 Task: Find connections with filter location Arlon with filter topic #Feminismwith filter profile language German with filter current company Wockhardt Ltd. with filter school Keshav Mahavidyalaya with filter industry Sports and Recreation Instruction with filter service category WordPress Design with filter keywords title Business Manager
Action: Mouse moved to (504, 144)
Screenshot: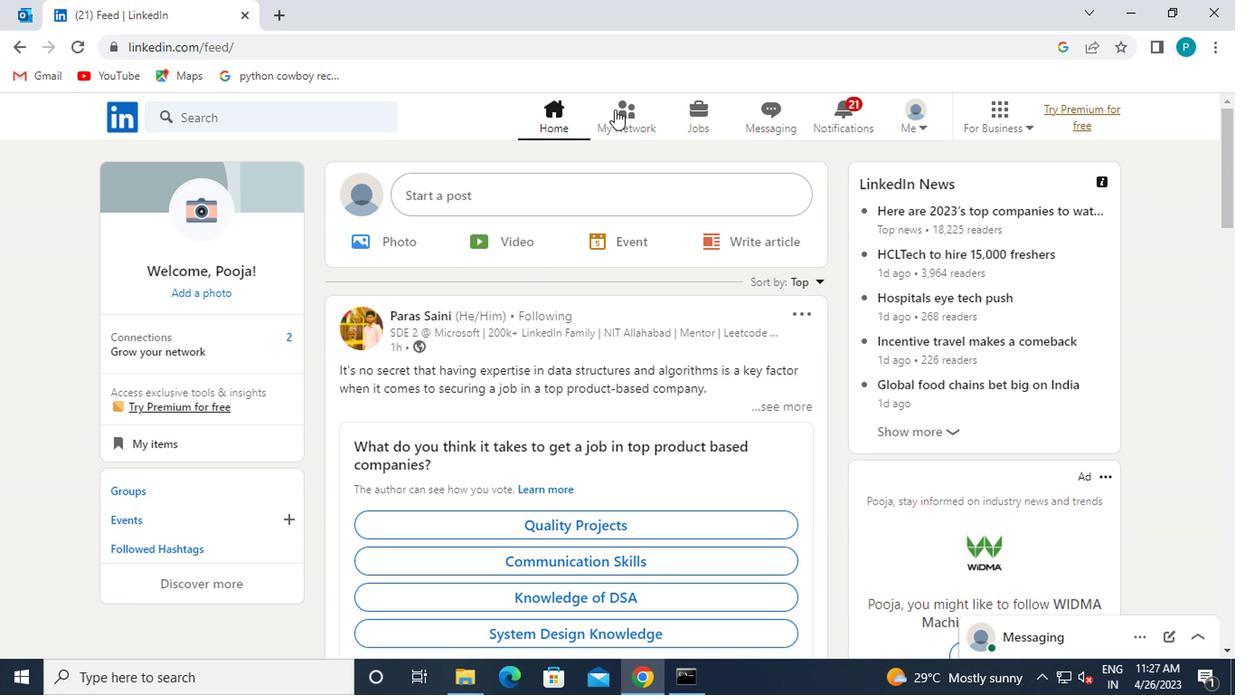 
Action: Mouse pressed left at (504, 144)
Screenshot: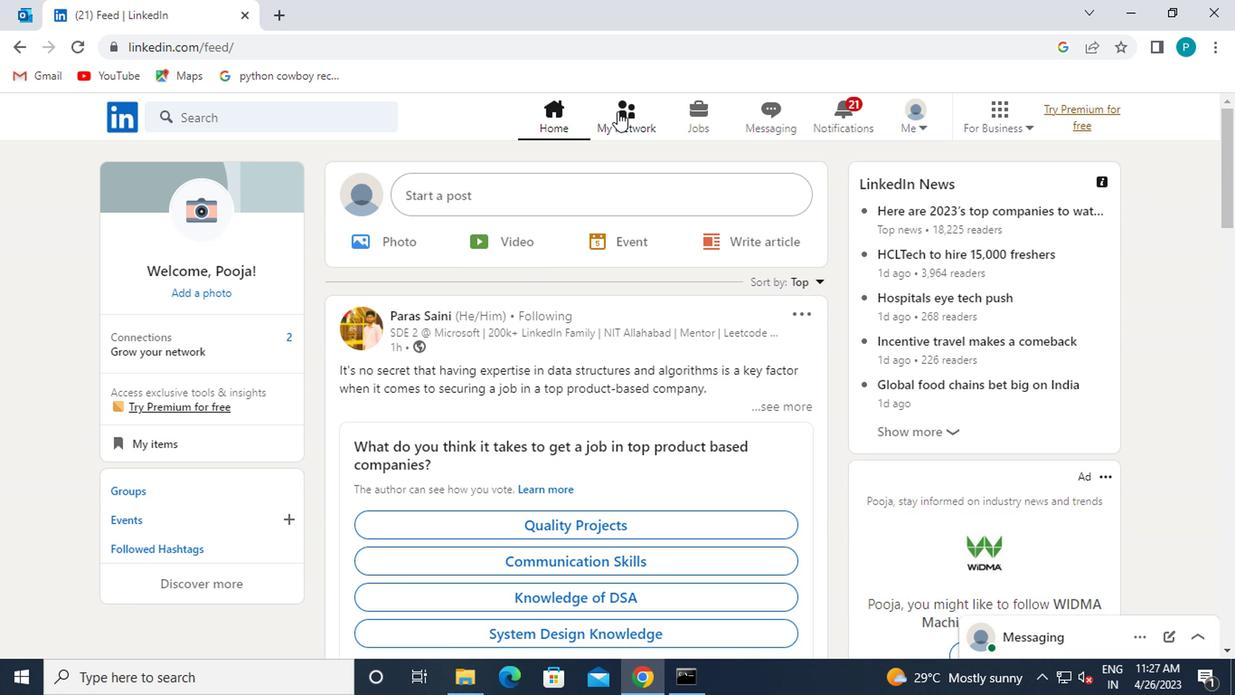 
Action: Mouse moved to (267, 209)
Screenshot: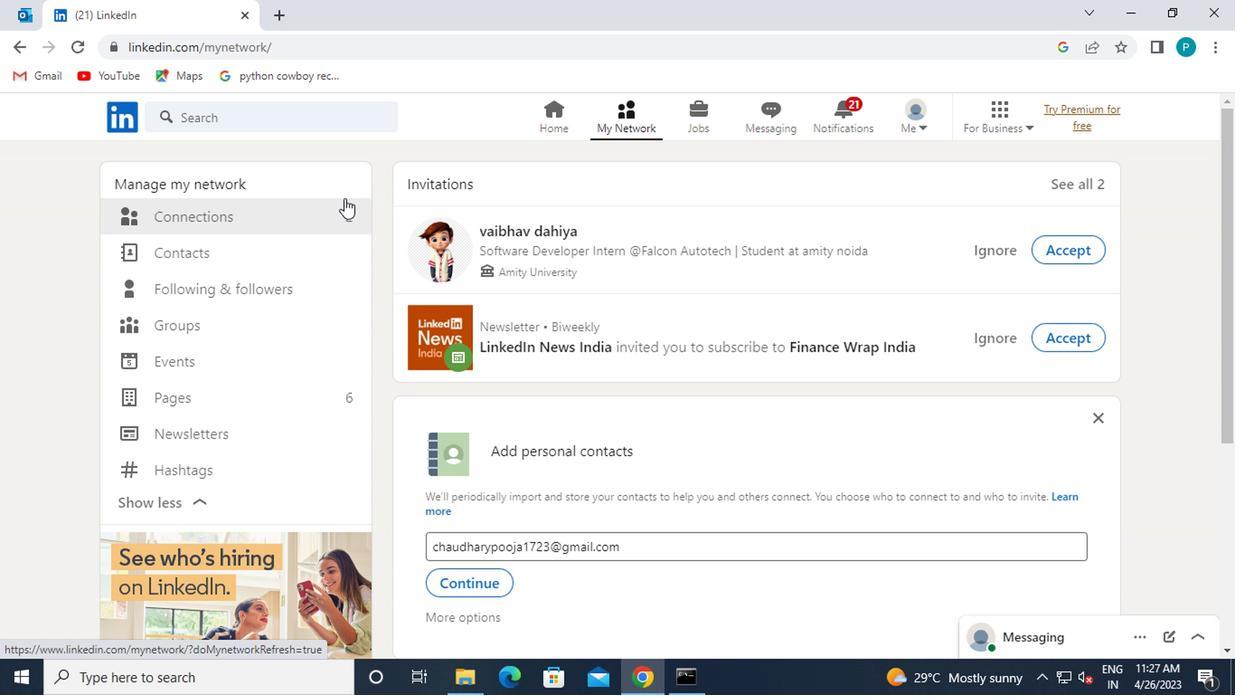 
Action: Mouse pressed left at (267, 209)
Screenshot: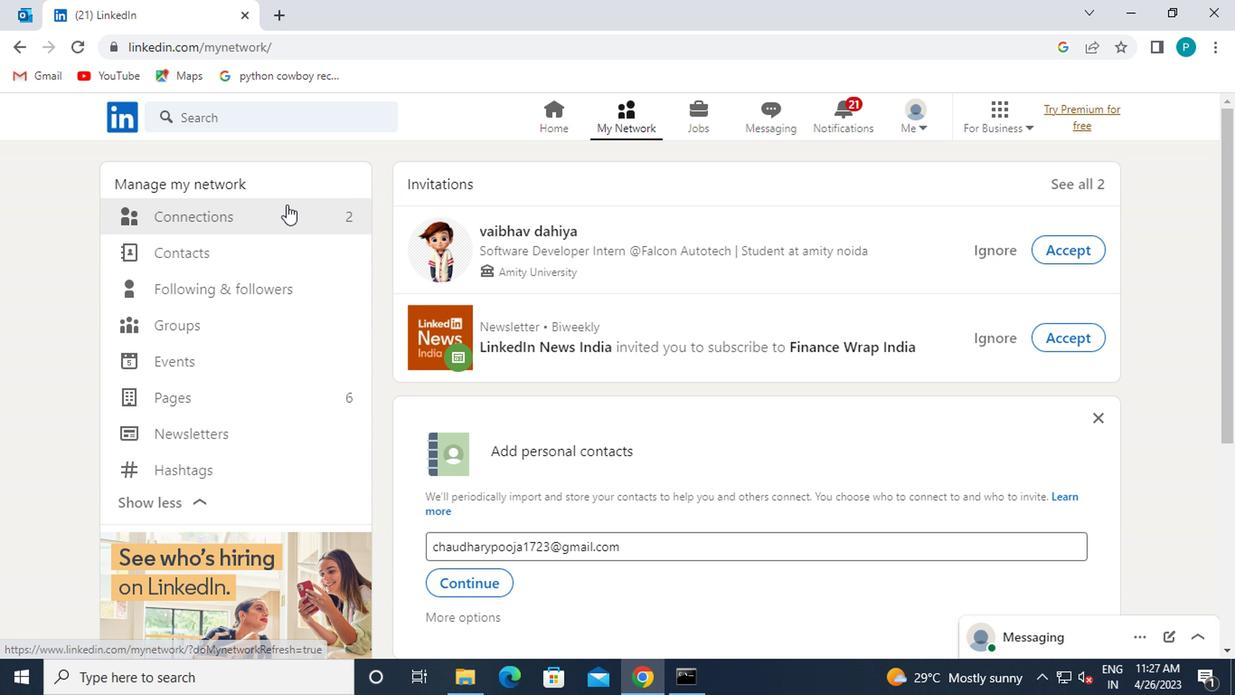 
Action: Mouse moved to (270, 211)
Screenshot: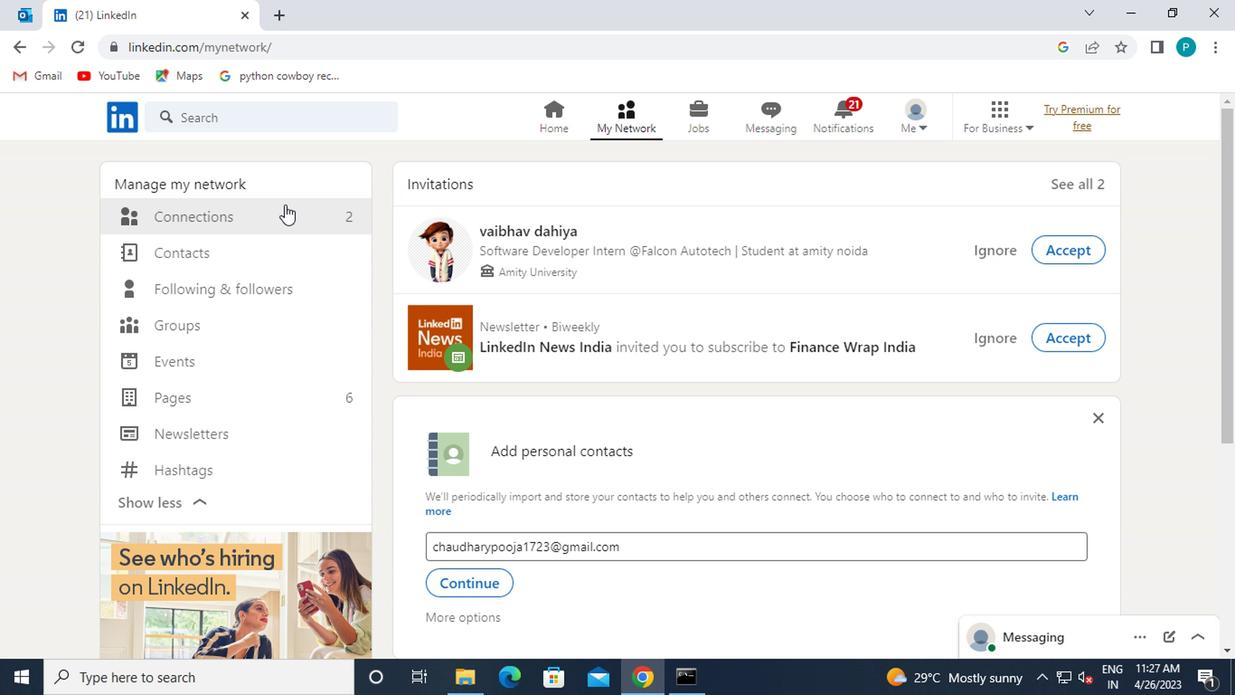 
Action: Mouse pressed left at (270, 211)
Screenshot: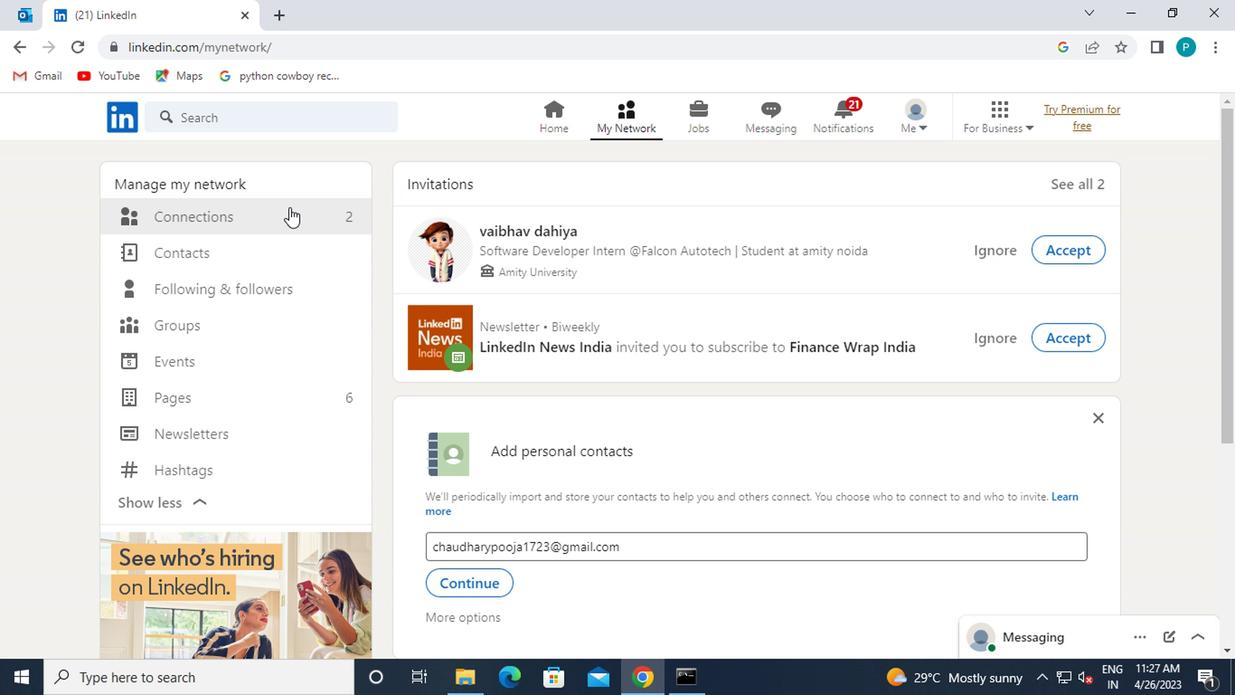 
Action: Mouse moved to (276, 218)
Screenshot: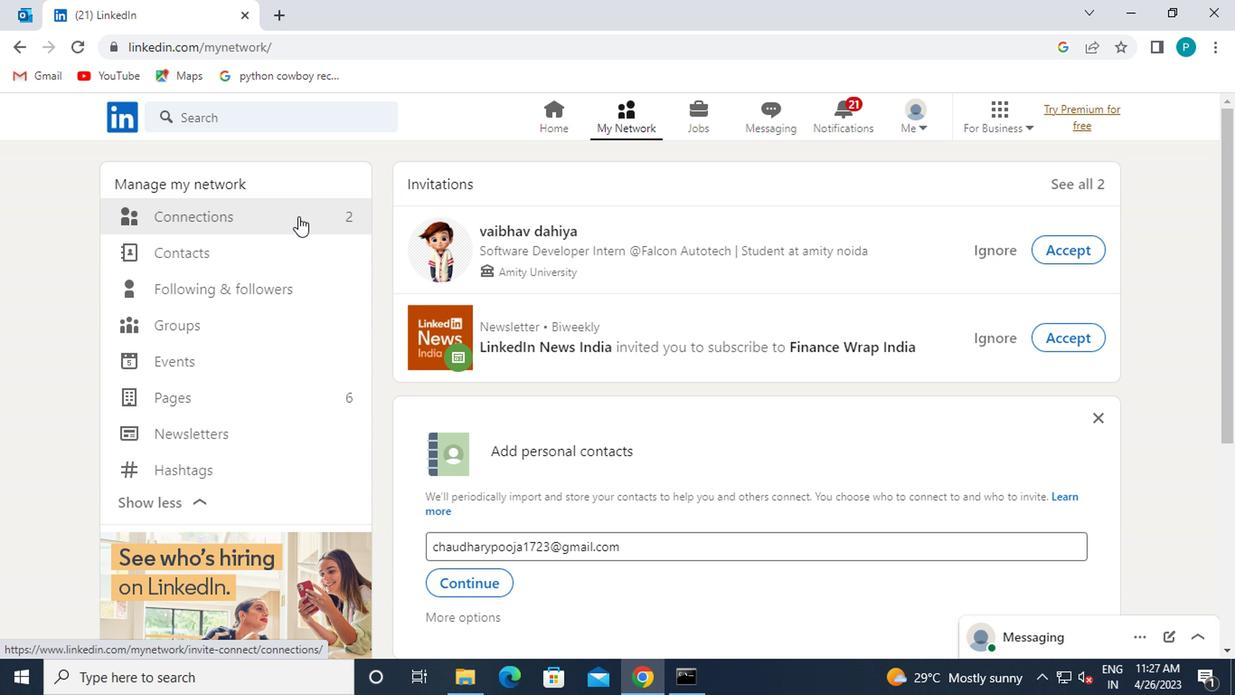 
Action: Mouse pressed left at (276, 218)
Screenshot: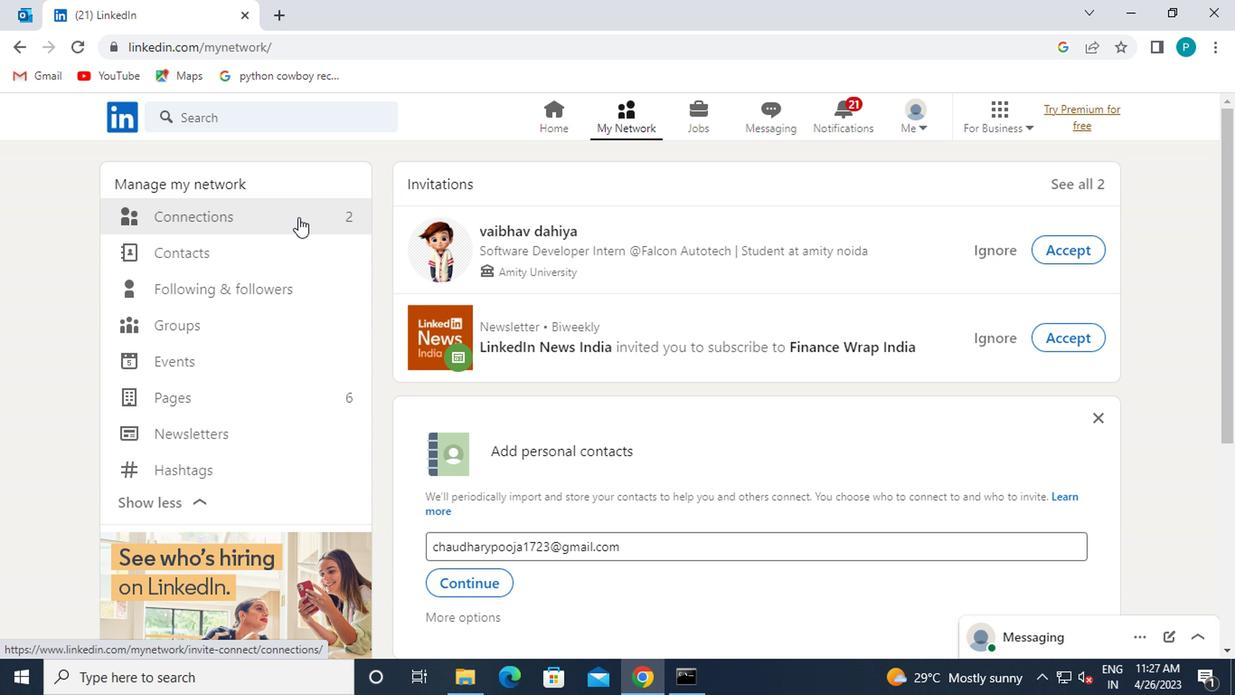 
Action: Mouse pressed left at (276, 218)
Screenshot: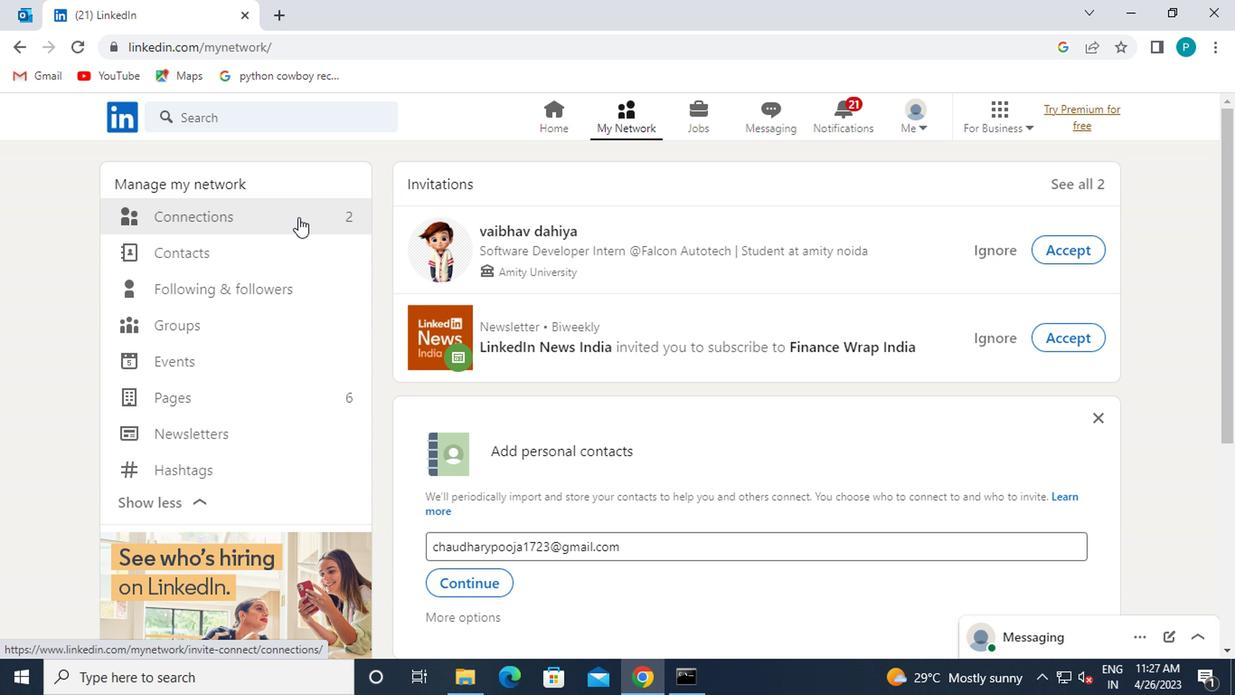 
Action: Mouse moved to (586, 211)
Screenshot: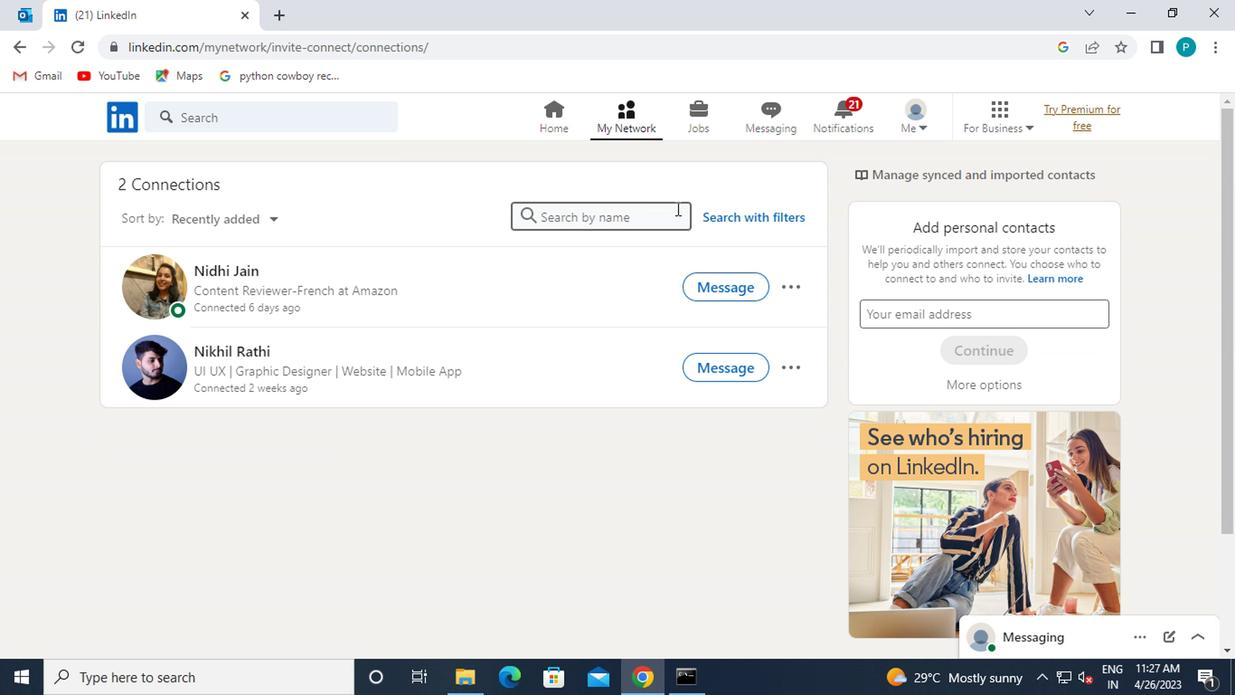 
Action: Mouse pressed left at (586, 211)
Screenshot: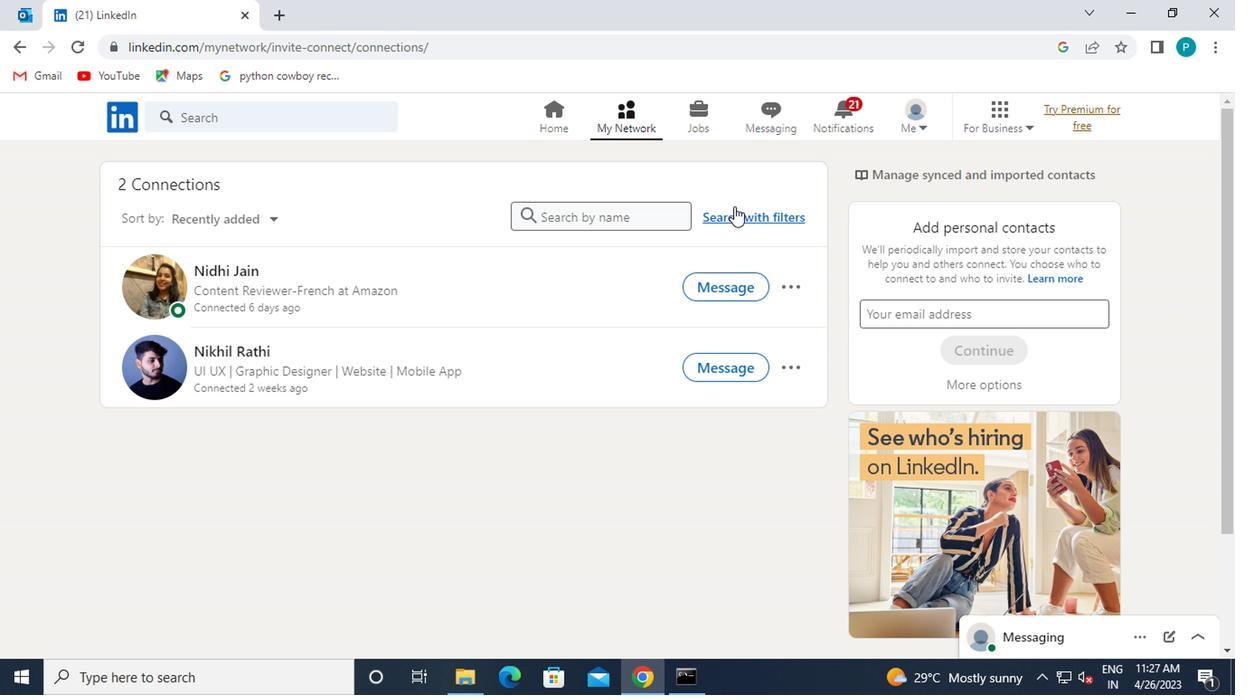 
Action: Mouse moved to (498, 182)
Screenshot: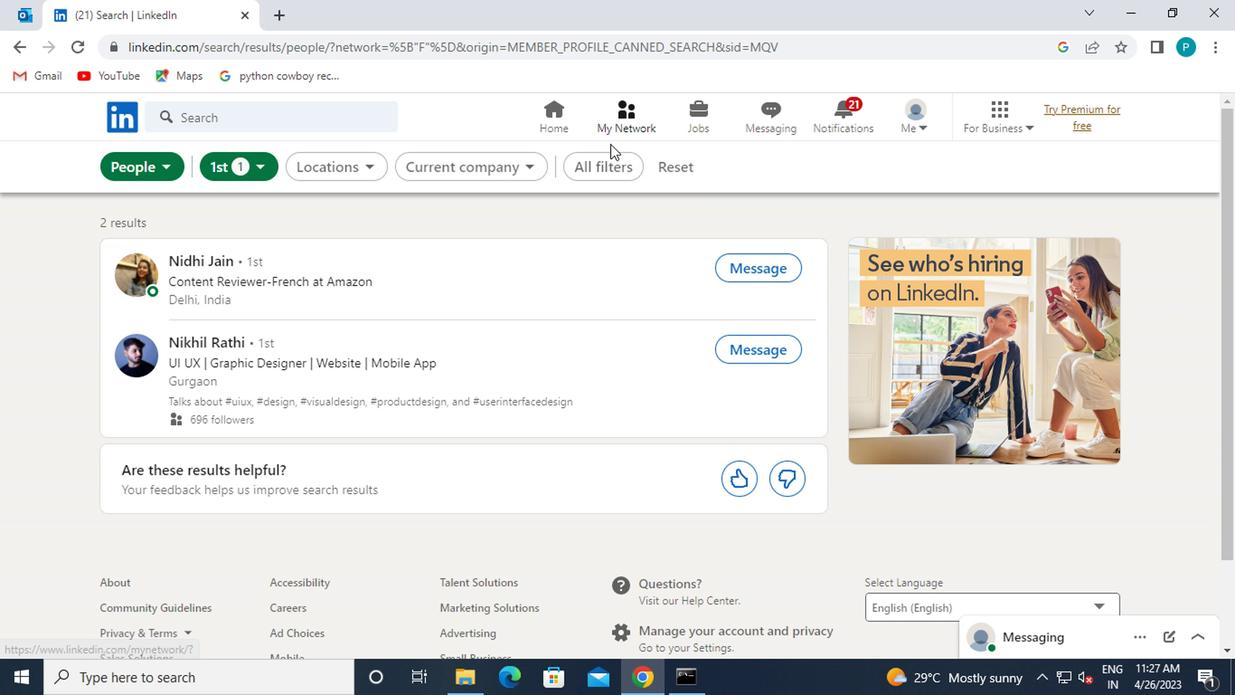 
Action: Mouse pressed left at (498, 182)
Screenshot: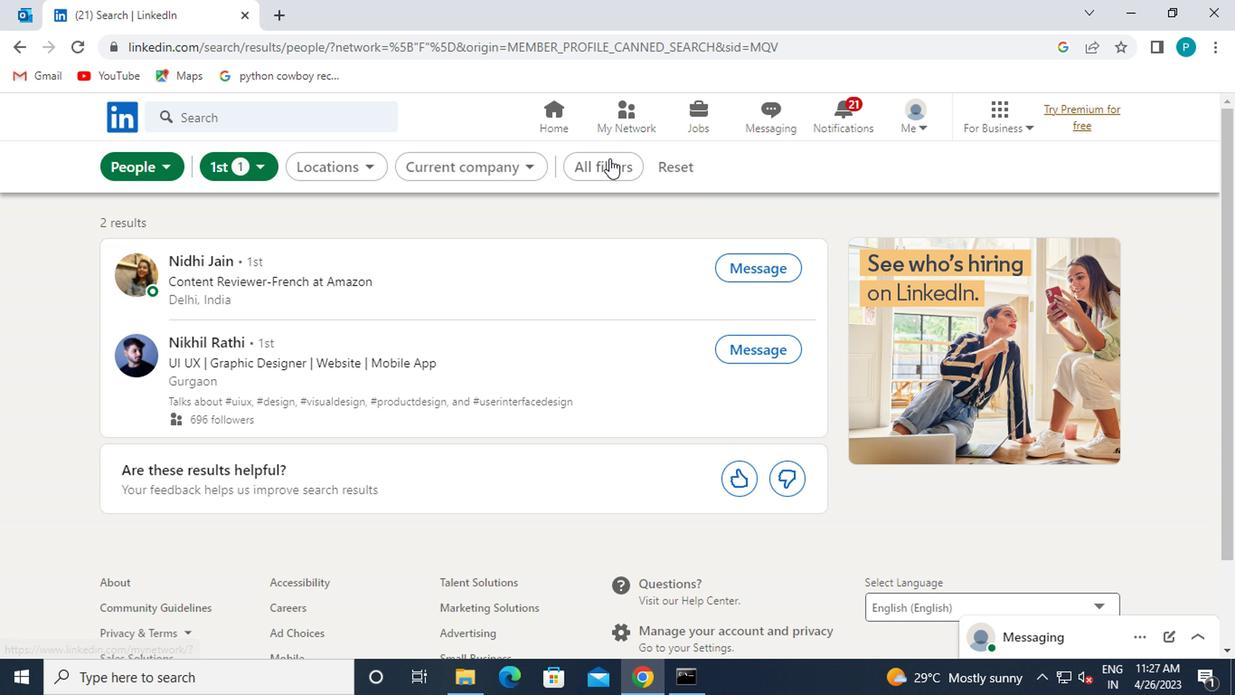 
Action: Mouse moved to (684, 301)
Screenshot: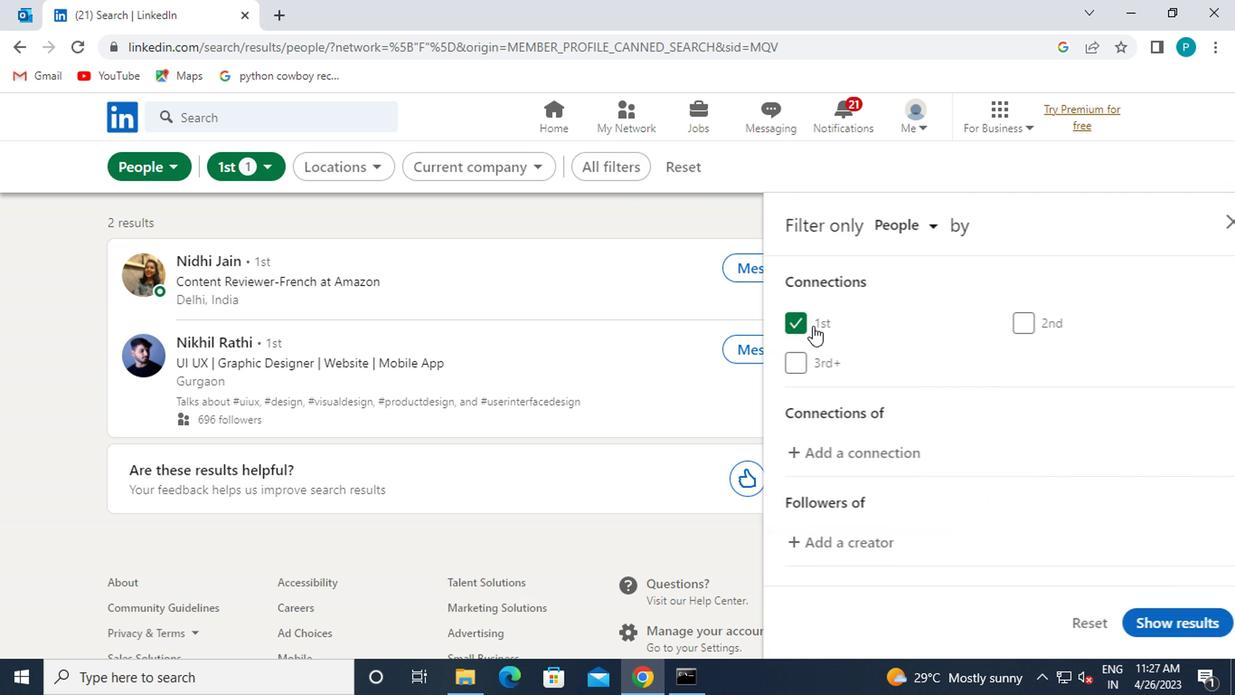 
Action: Mouse scrolled (684, 300) with delta (0, 0)
Screenshot: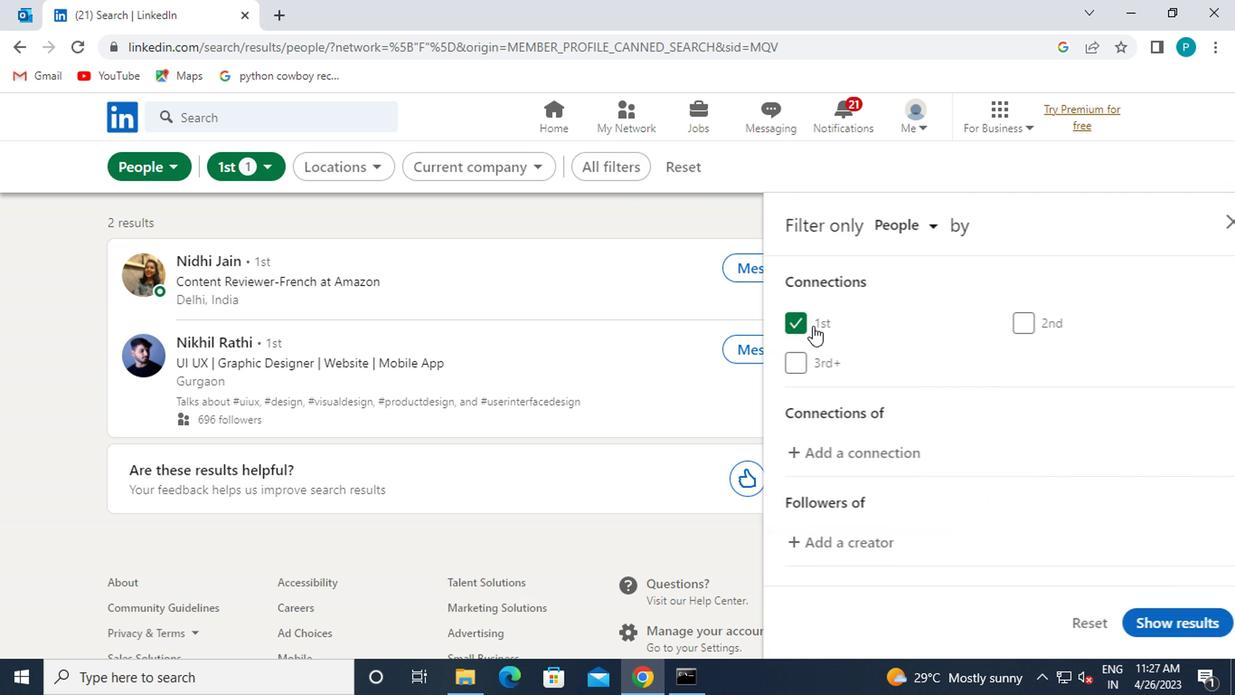 
Action: Mouse moved to (684, 301)
Screenshot: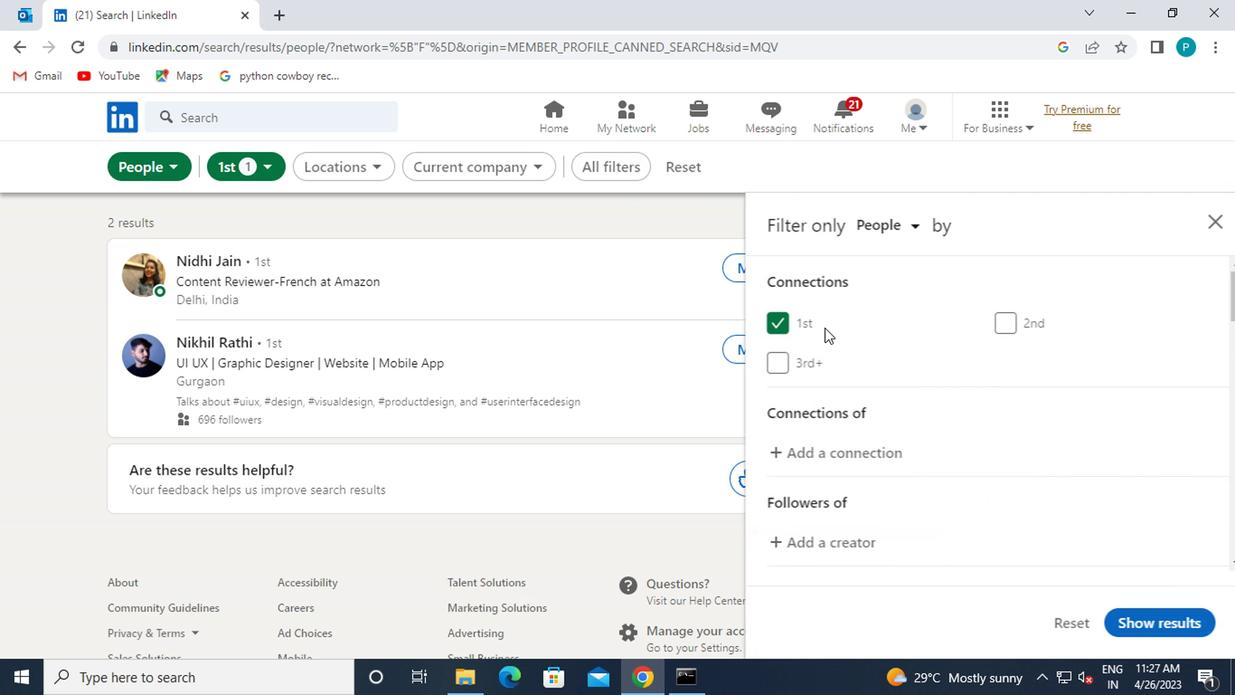 
Action: Mouse scrolled (684, 300) with delta (0, 0)
Screenshot: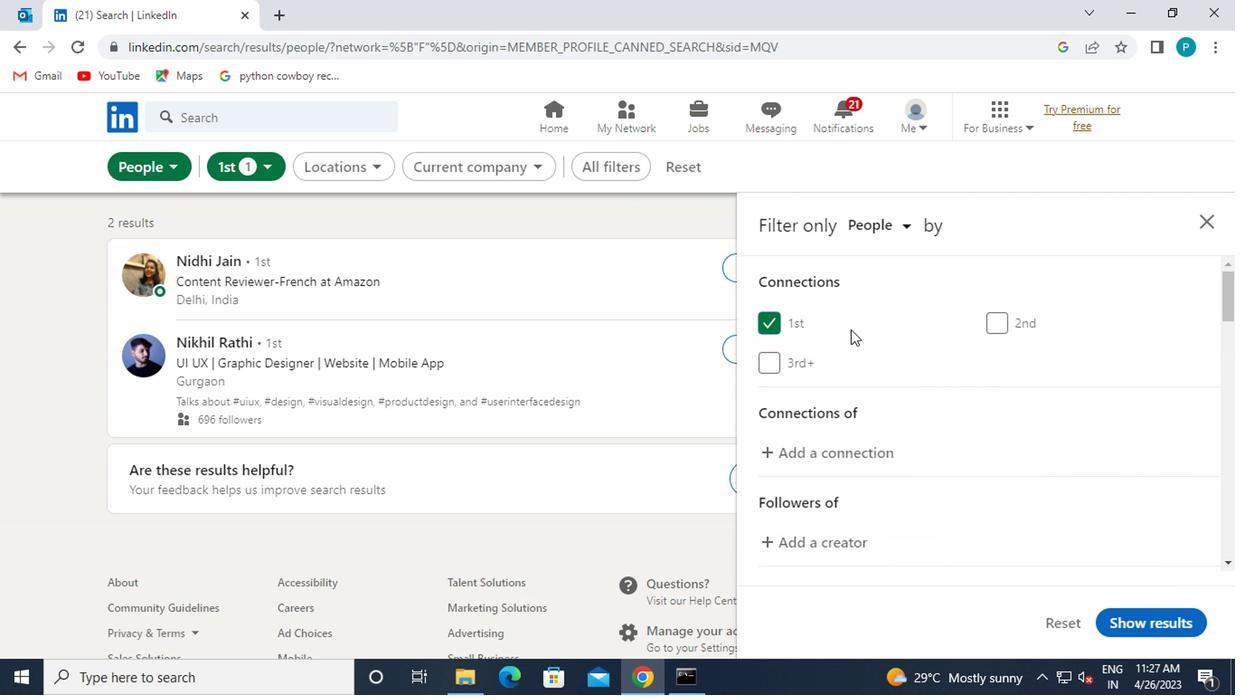 
Action: Mouse moved to (709, 336)
Screenshot: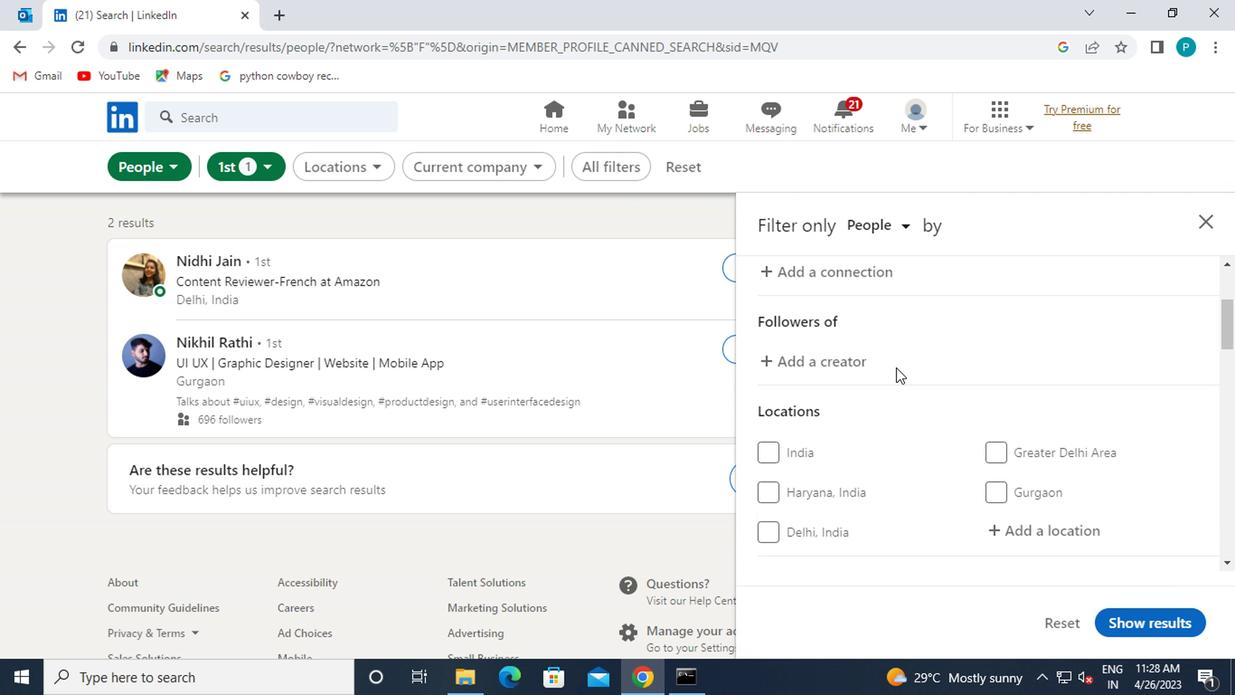 
Action: Mouse scrolled (709, 335) with delta (0, 0)
Screenshot: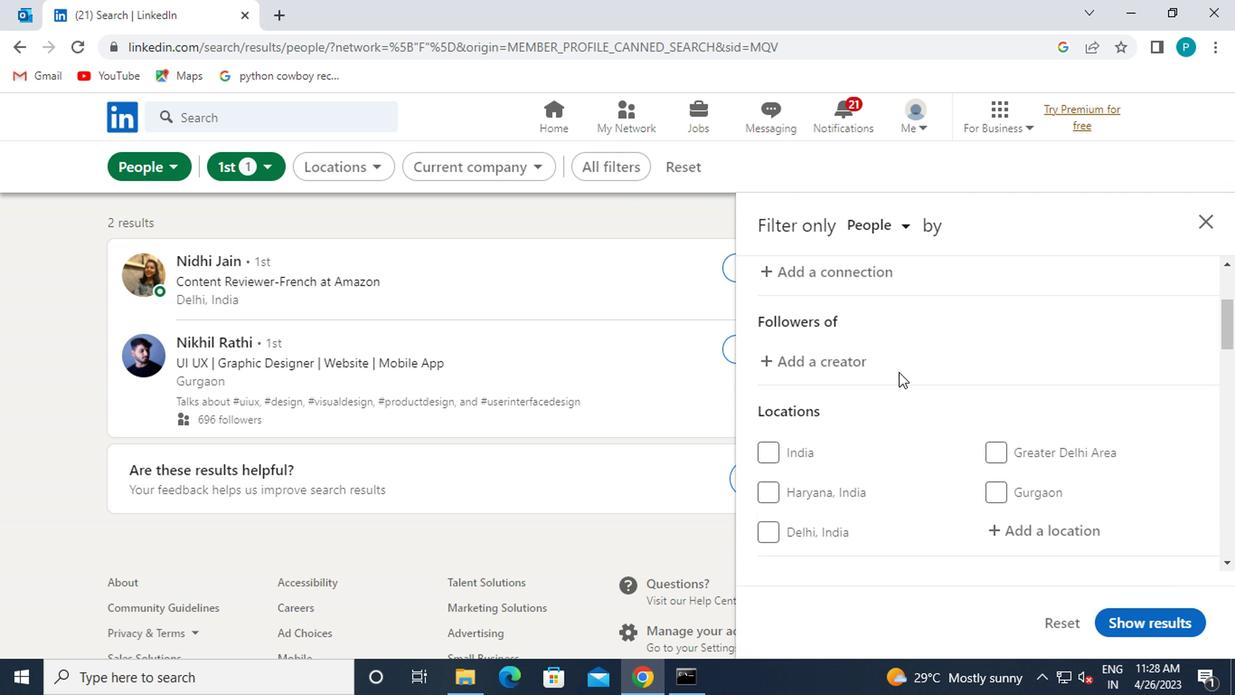 
Action: Mouse moved to (801, 380)
Screenshot: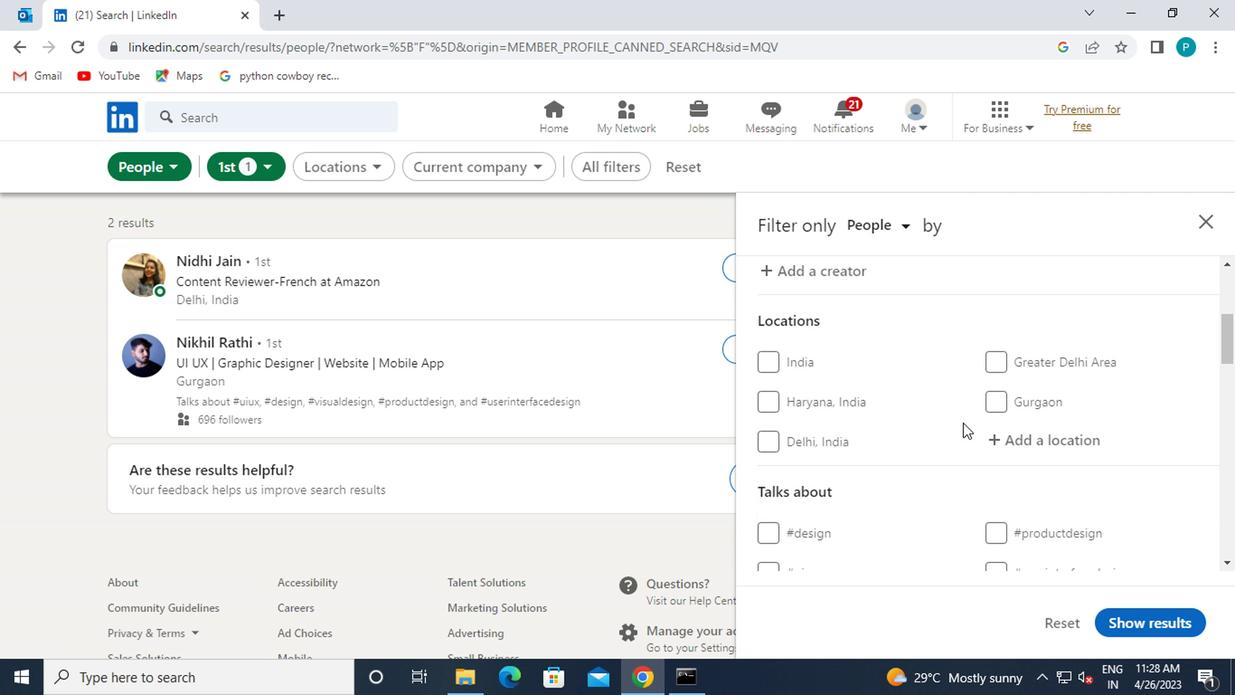 
Action: Mouse pressed left at (801, 380)
Screenshot: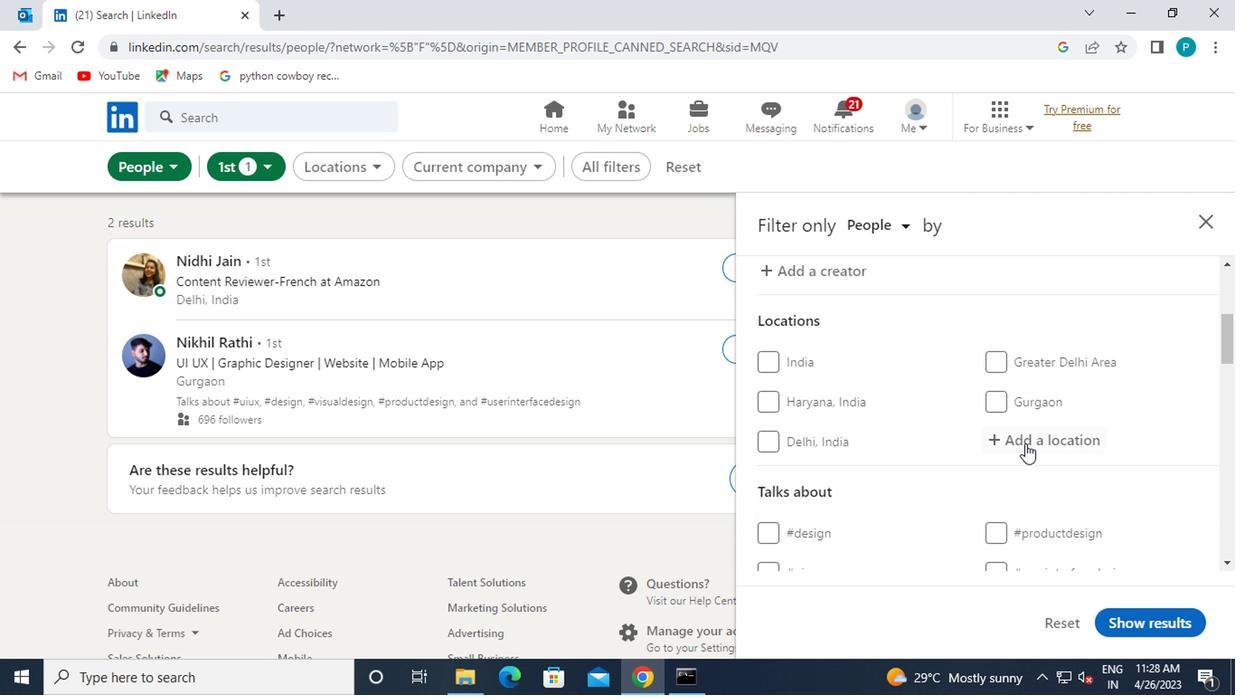 
Action: Mouse moved to (801, 371)
Screenshot: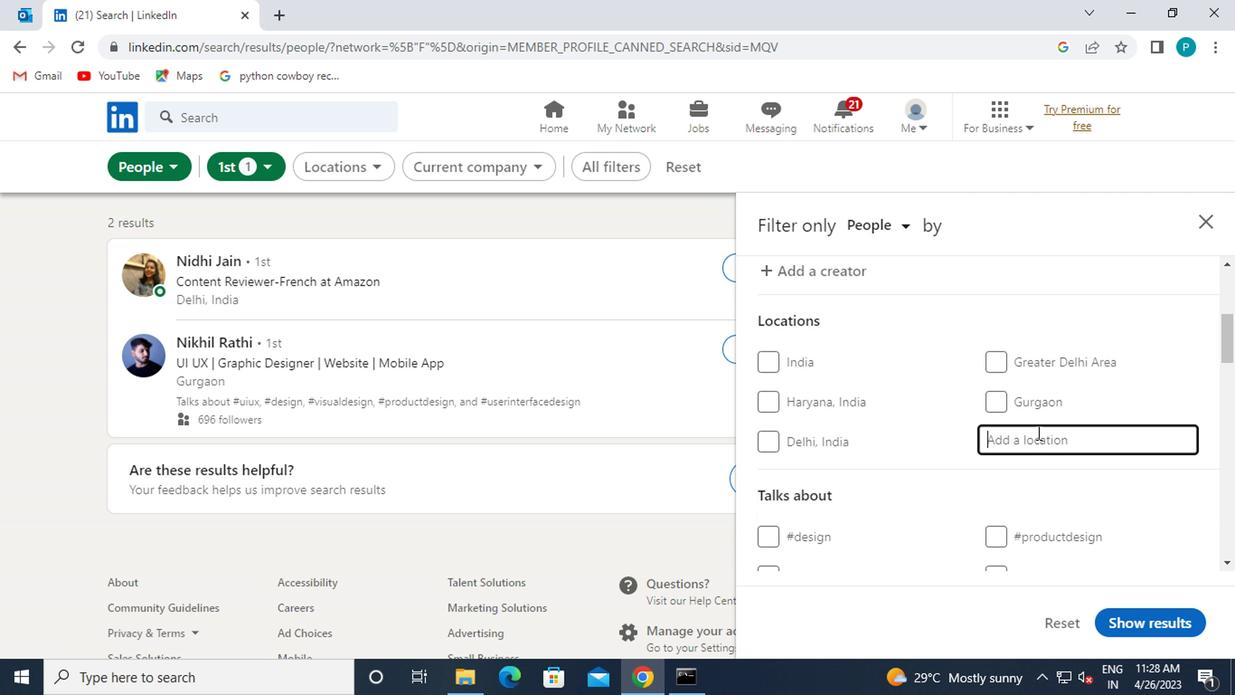 
Action: Key pressed <Key.caps_lock>a<Key.caps_lock>elon<Key.backspace><Key.backspace><Key.backspace><Key.backspace>rlon
Screenshot: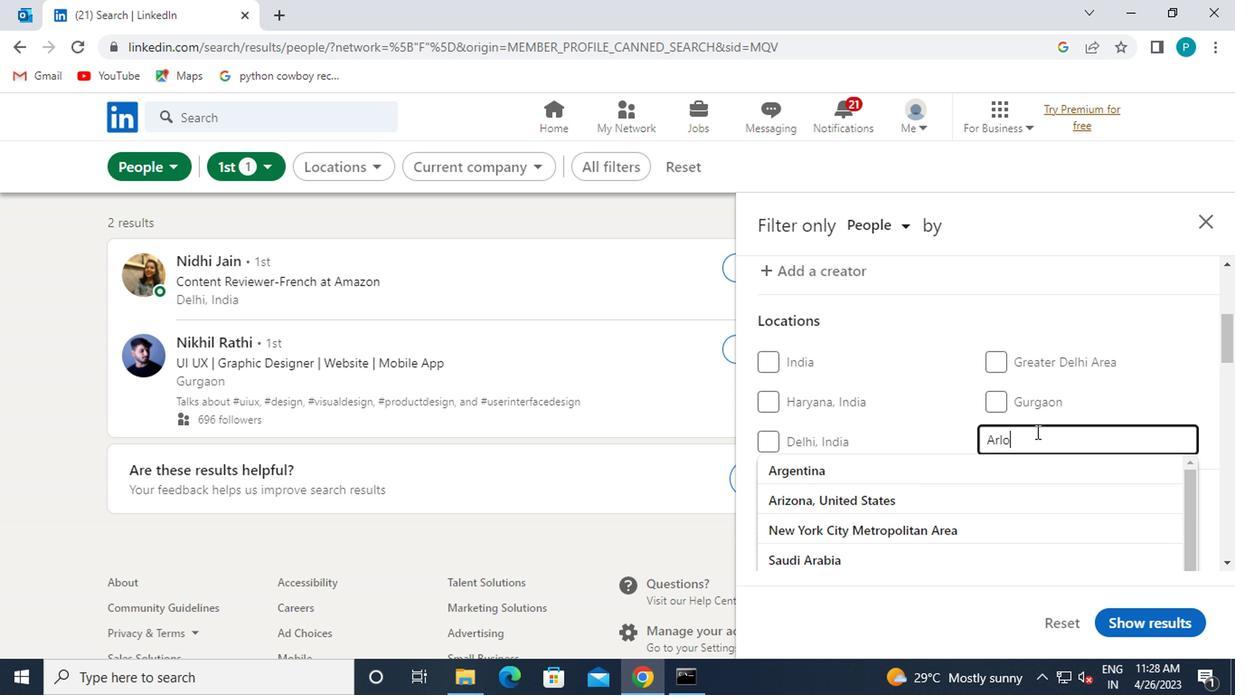 
Action: Mouse moved to (779, 393)
Screenshot: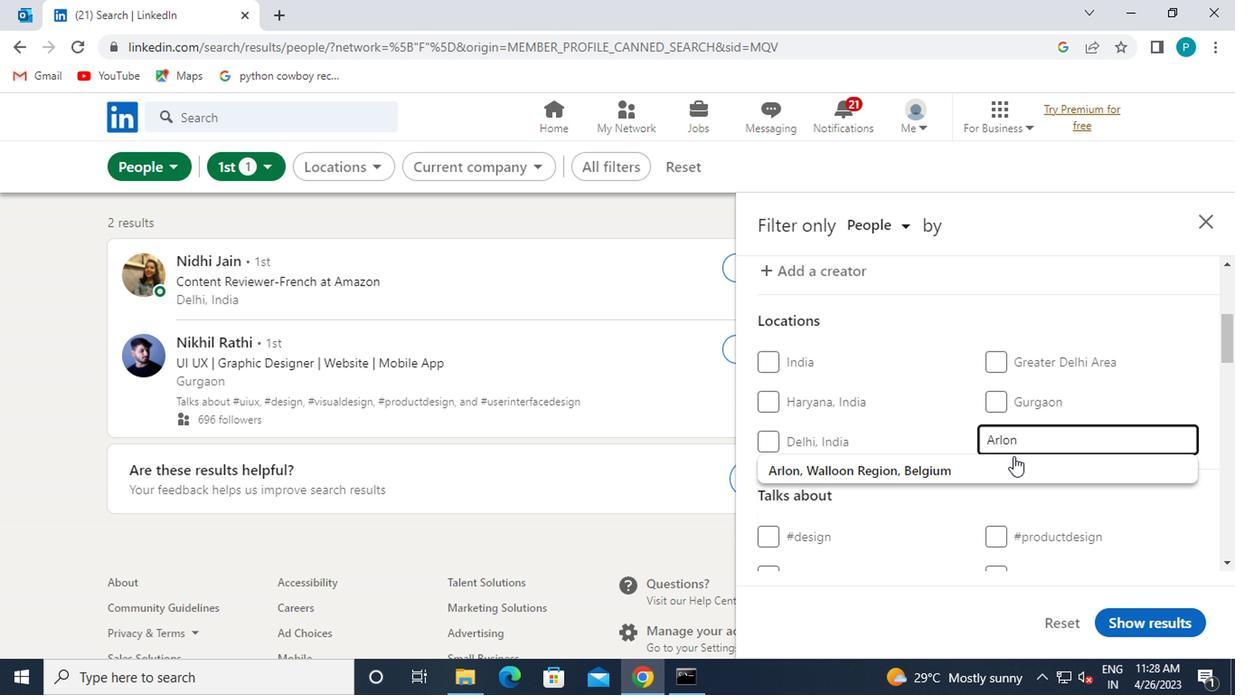 
Action: Mouse pressed left at (779, 393)
Screenshot: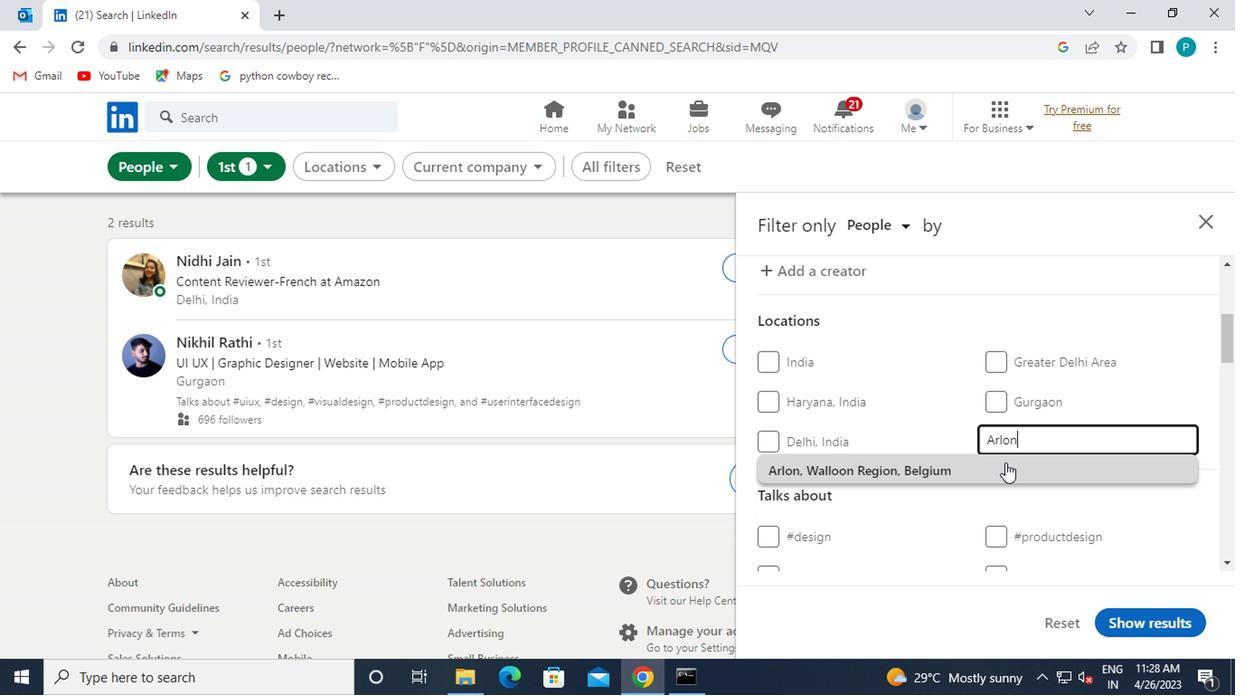 
Action: Mouse scrolled (779, 392) with delta (0, 0)
Screenshot: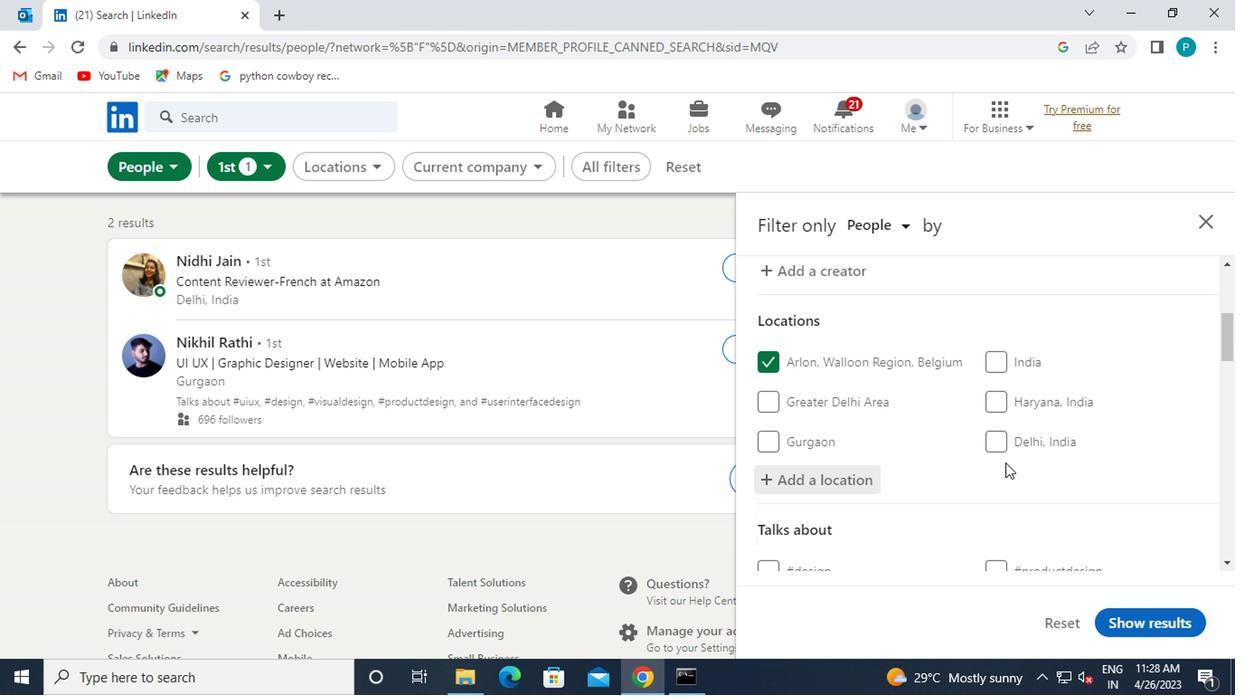 
Action: Mouse moved to (781, 400)
Screenshot: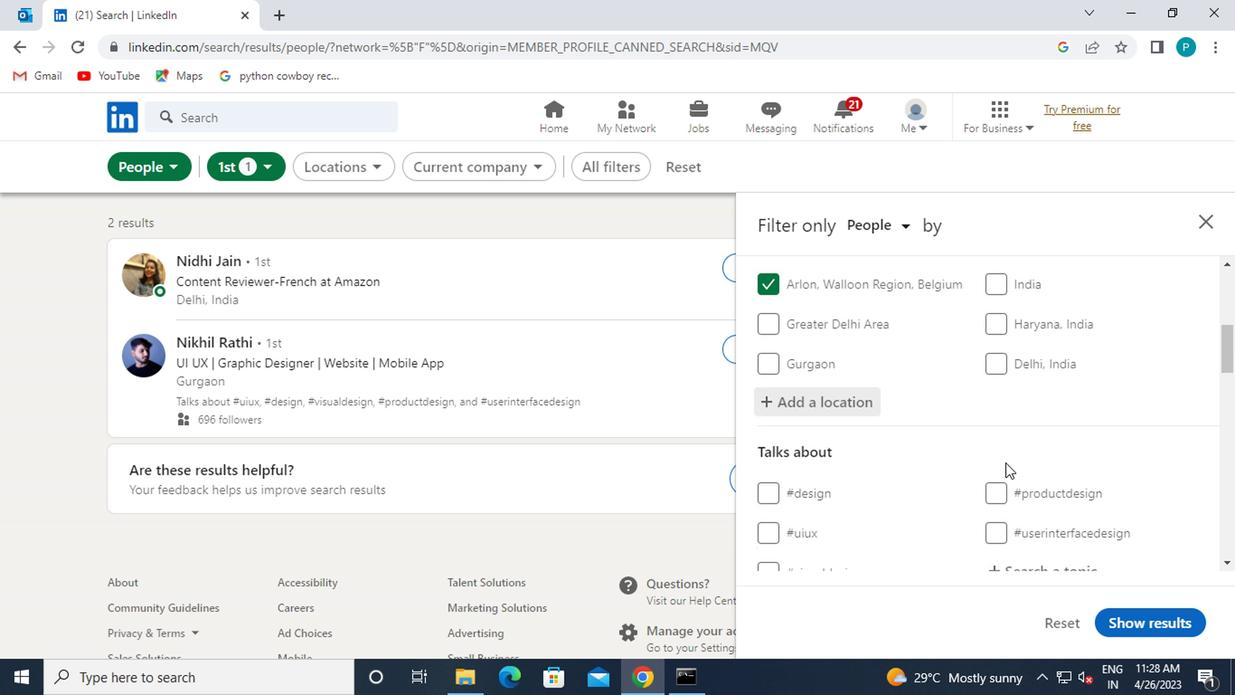 
Action: Mouse scrolled (781, 399) with delta (0, 0)
Screenshot: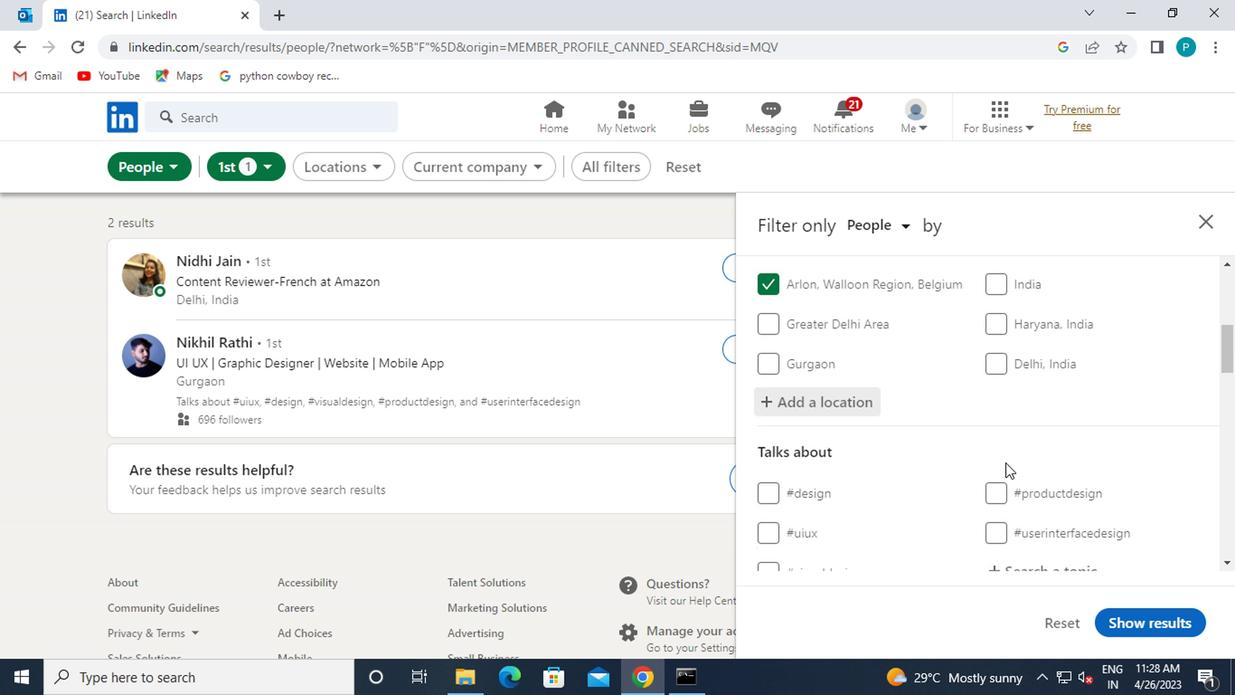 
Action: Mouse moved to (780, 397)
Screenshot: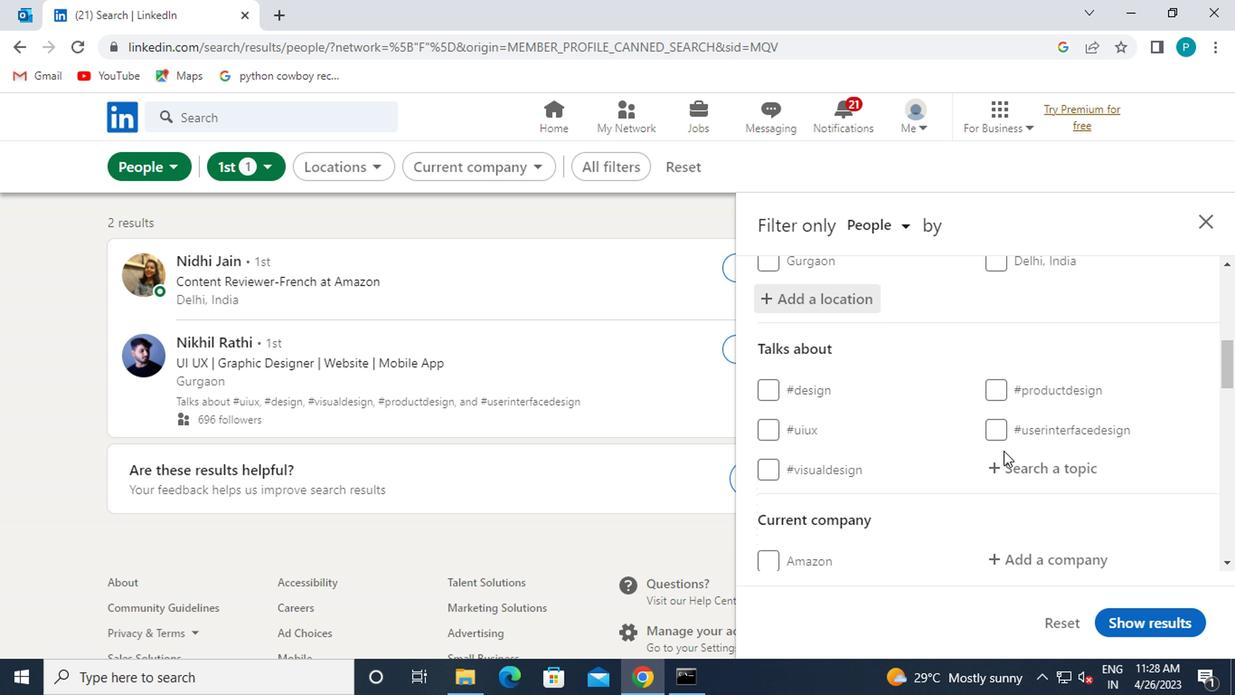 
Action: Mouse pressed left at (780, 397)
Screenshot: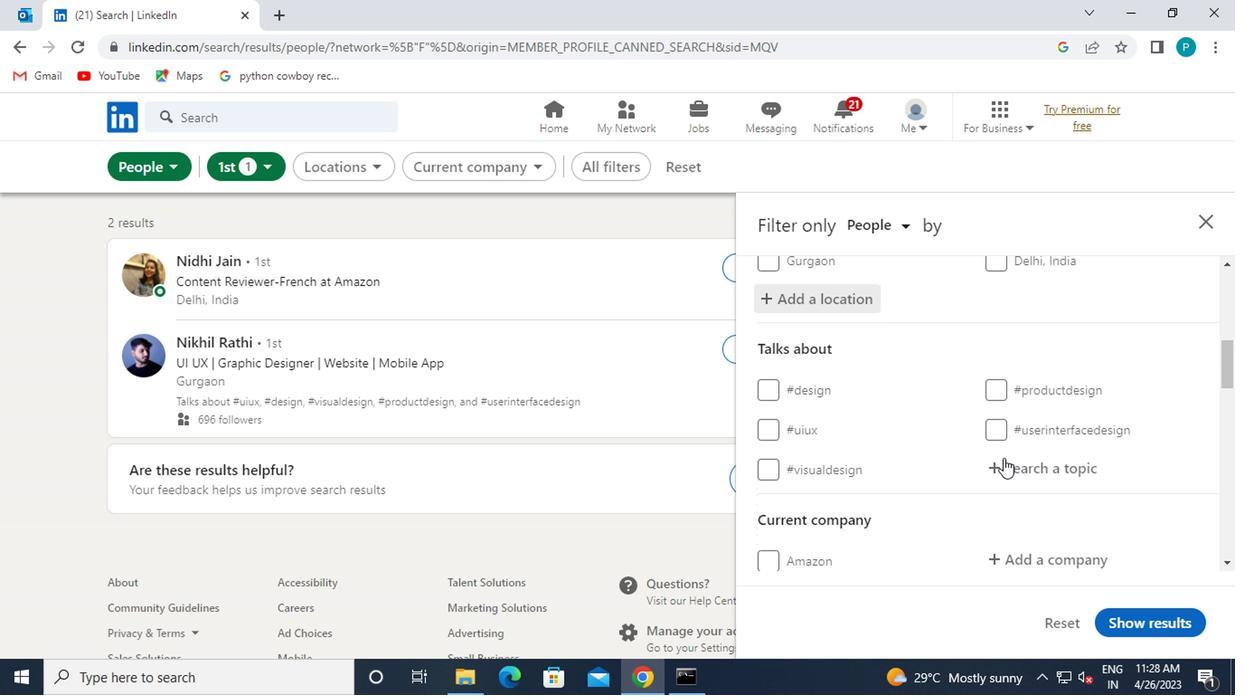 
Action: Mouse moved to (780, 398)
Screenshot: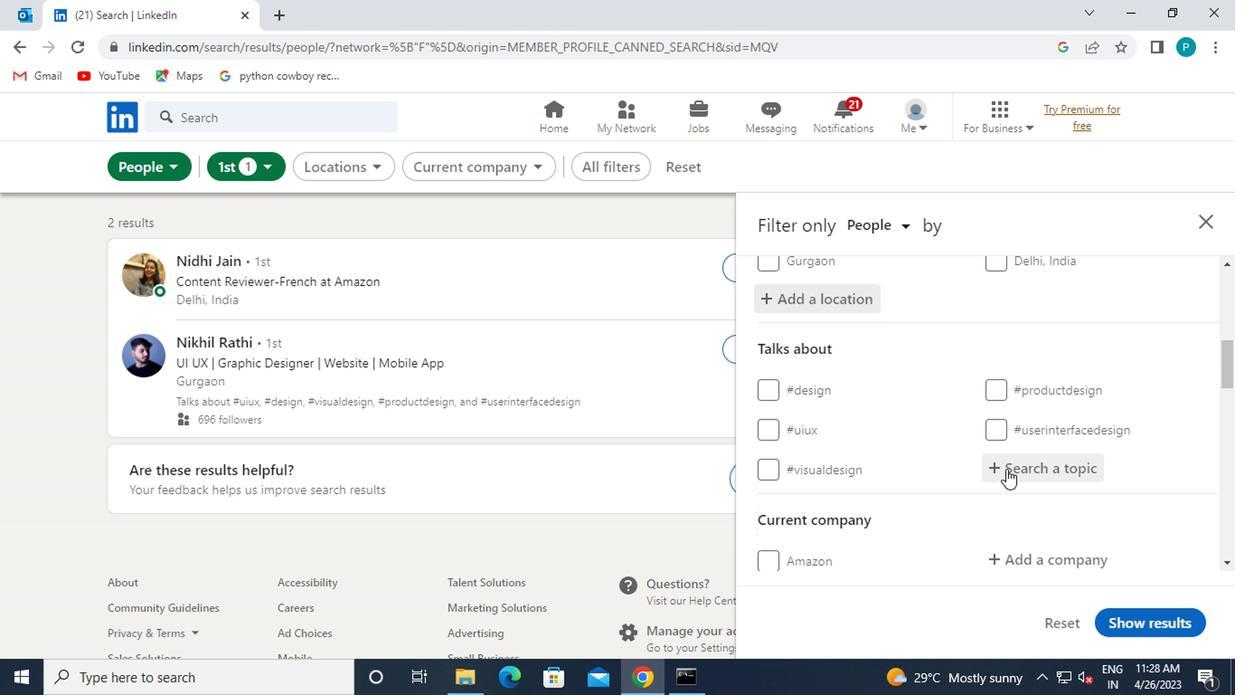 
Action: Key pressed <Key.shift><Key.shift><Key.shift><Key.shift>#<Key.caps_lock>F<Key.caps_lock>EMU<Key.backspace>INISM
Screenshot: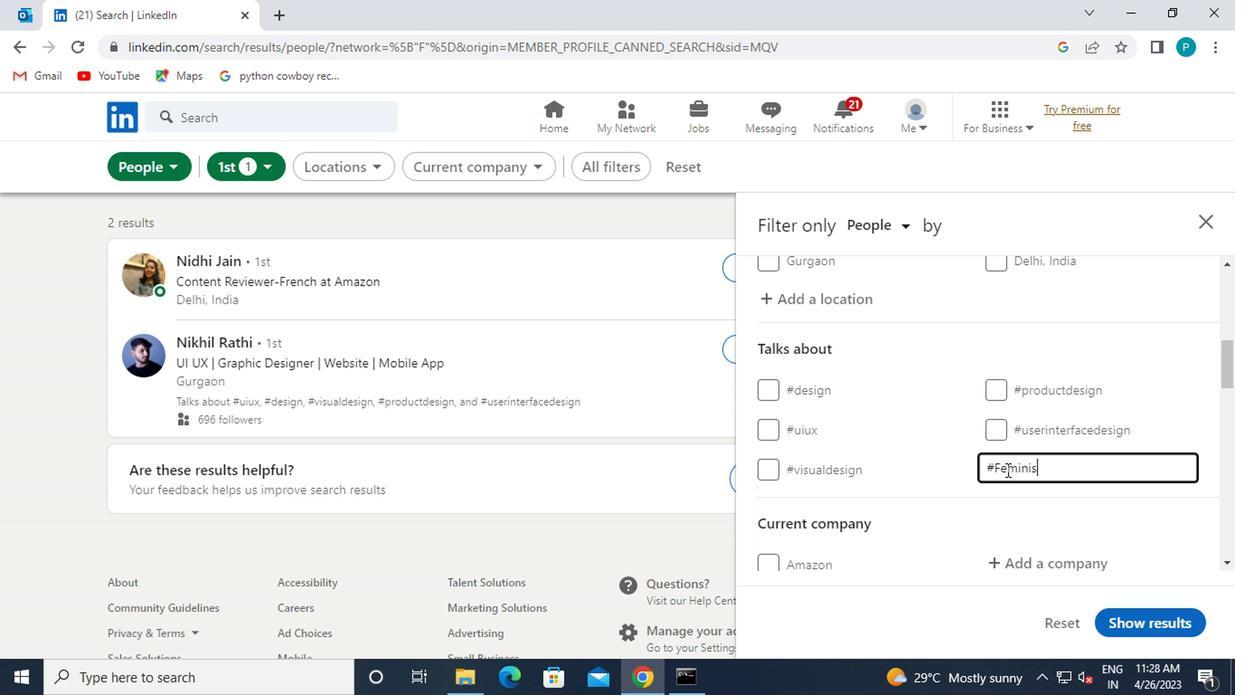 
Action: Mouse moved to (729, 422)
Screenshot: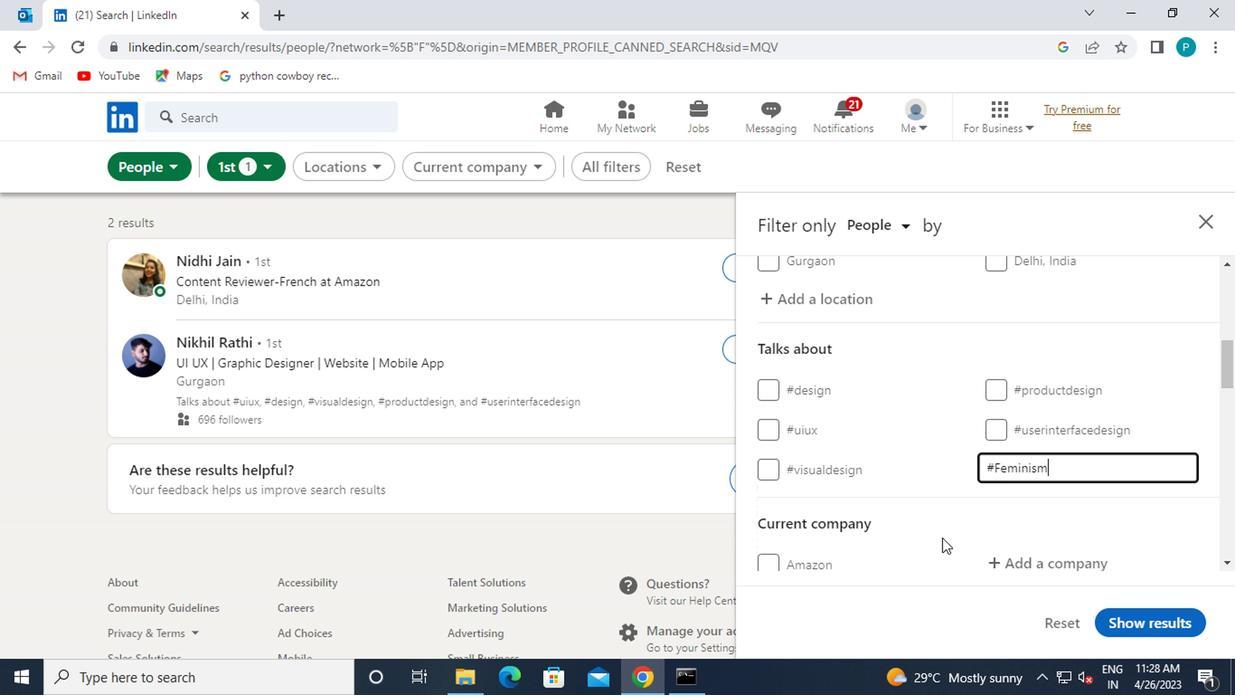 
Action: Mouse scrolled (729, 422) with delta (0, 0)
Screenshot: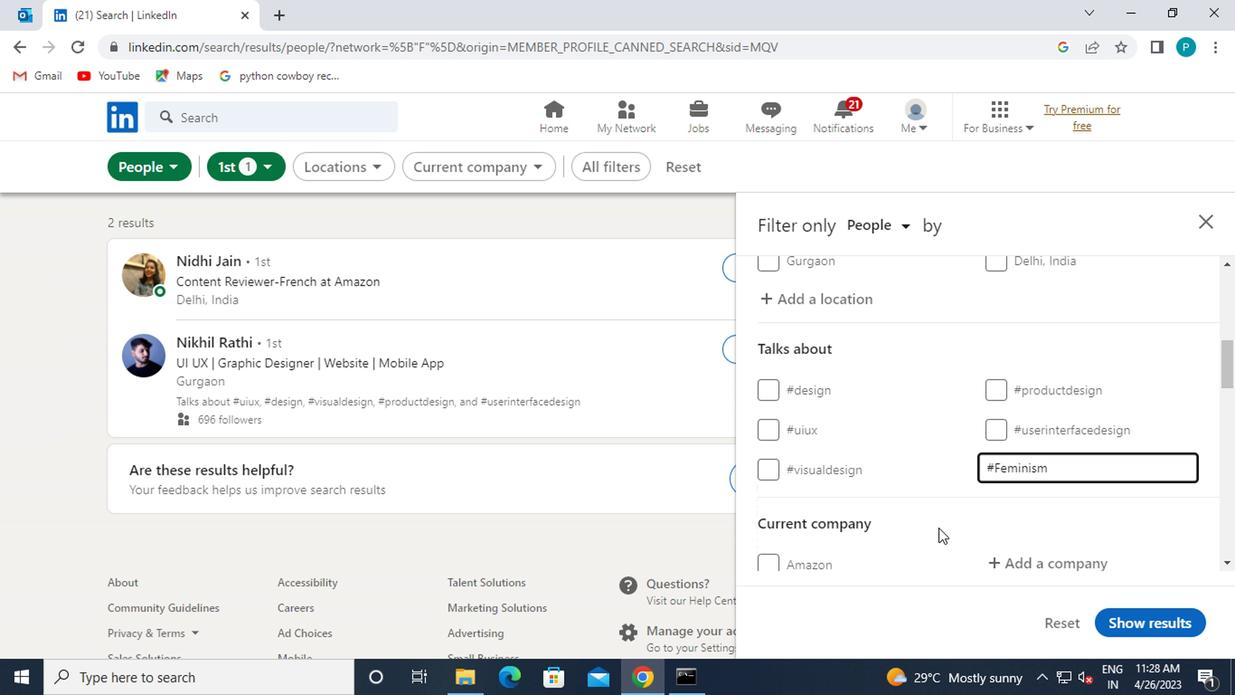 
Action: Mouse scrolled (729, 422) with delta (0, 0)
Screenshot: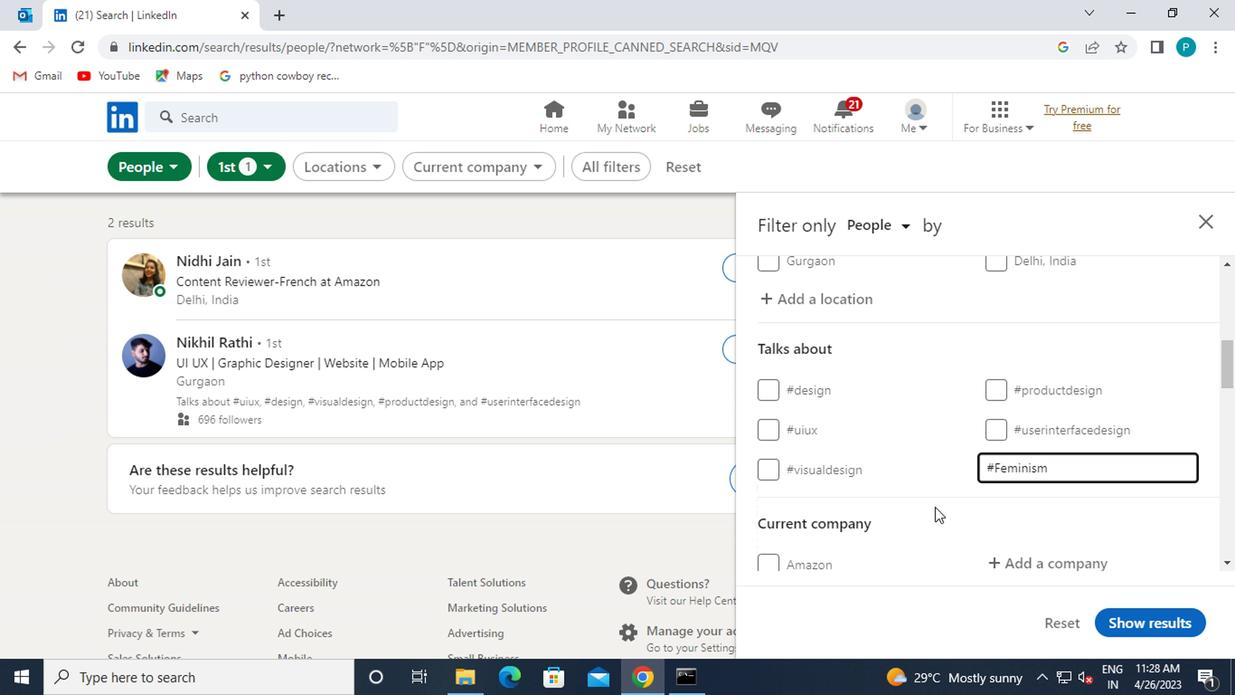 
Action: Mouse moved to (770, 339)
Screenshot: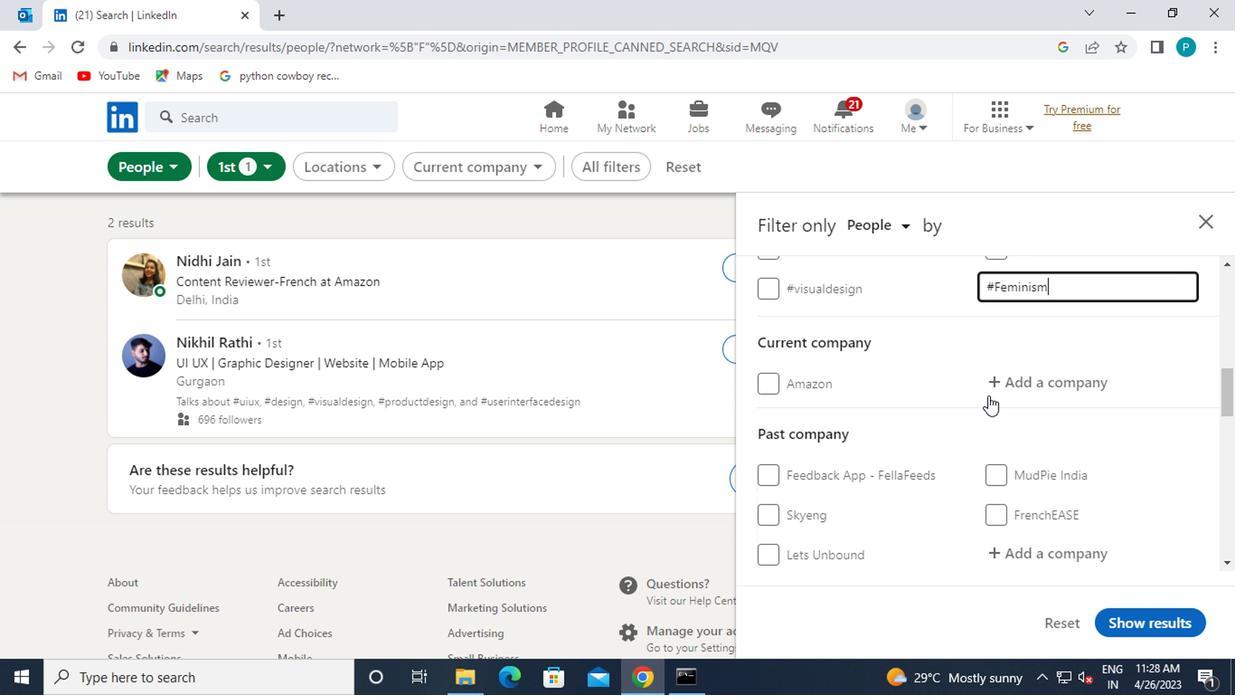 
Action: Mouse pressed left at (770, 339)
Screenshot: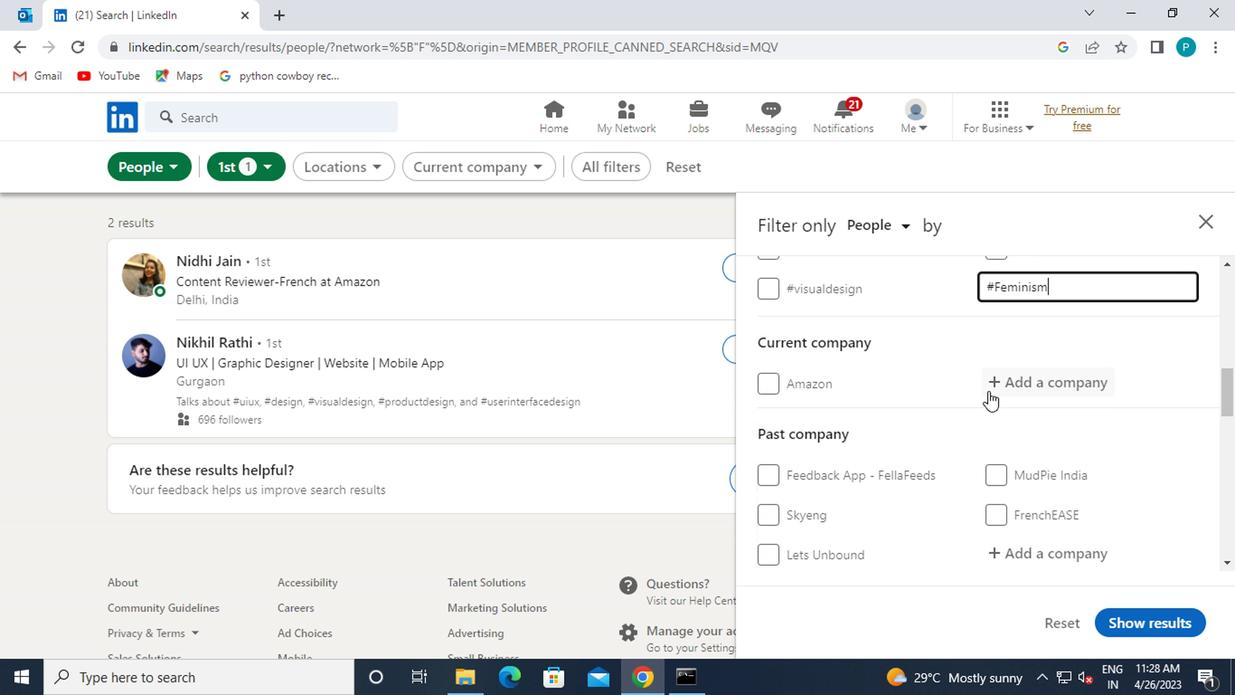 
Action: Key pressed WOCKHARDT
Screenshot: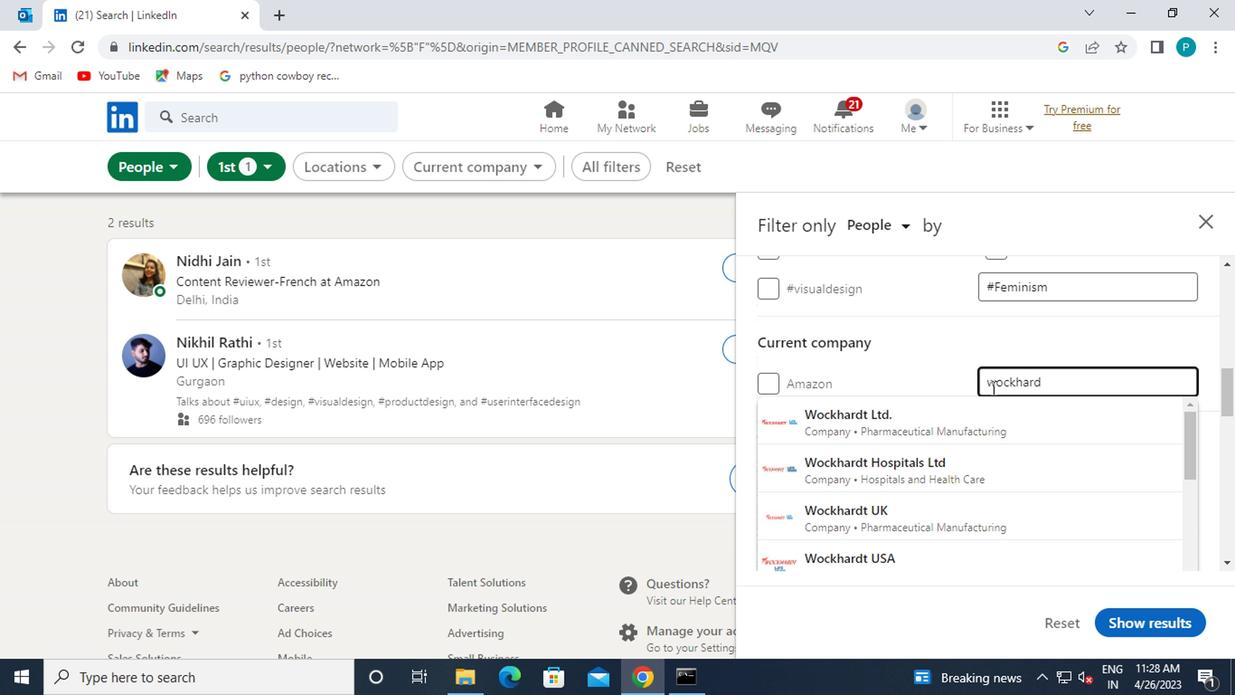
Action: Mouse moved to (744, 360)
Screenshot: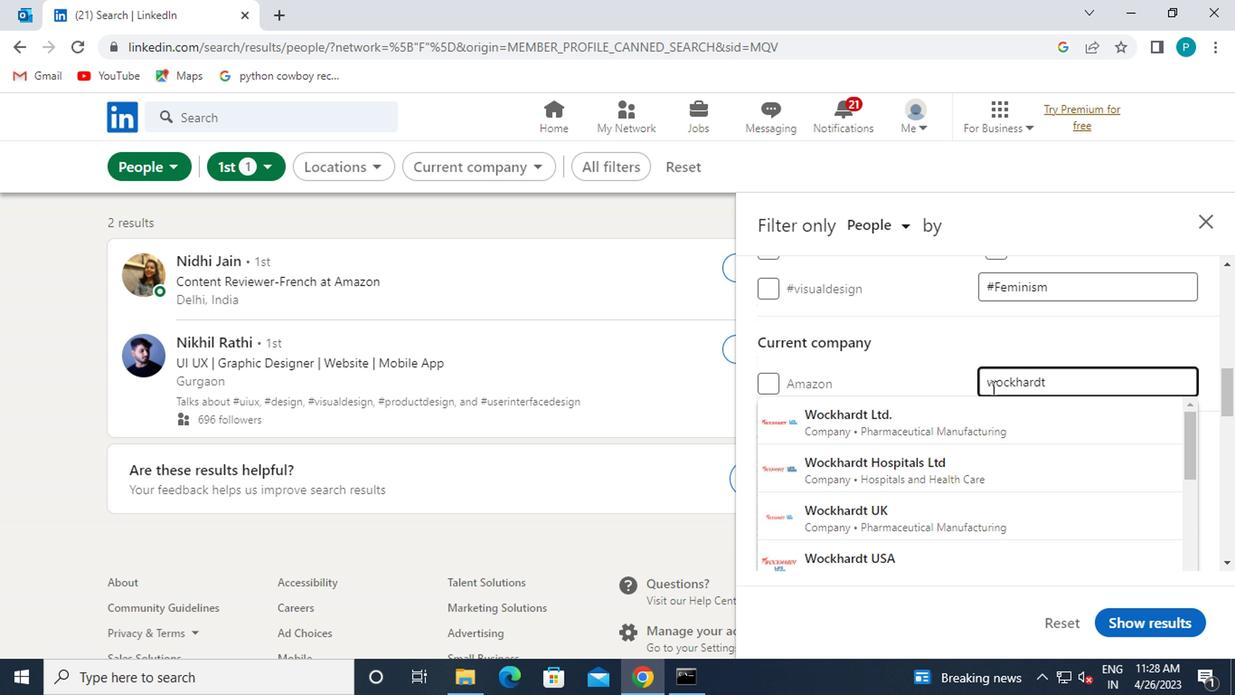 
Action: Mouse pressed left at (744, 360)
Screenshot: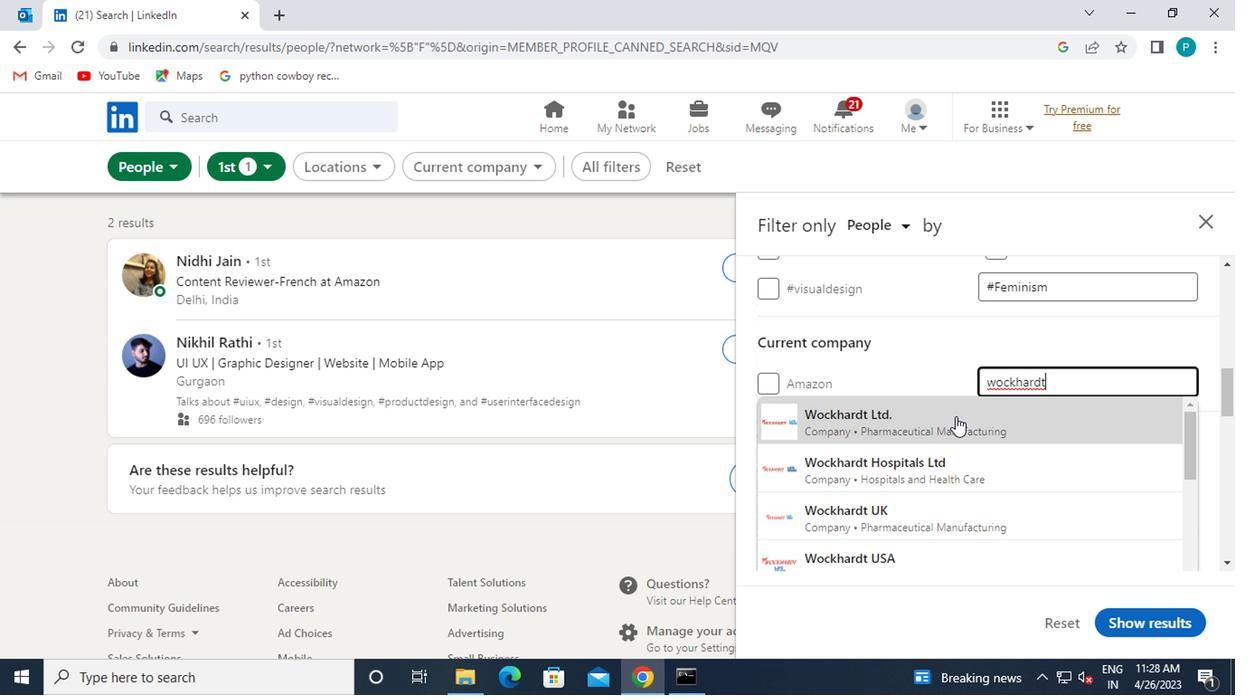 
Action: Mouse scrolled (744, 359) with delta (0, 0)
Screenshot: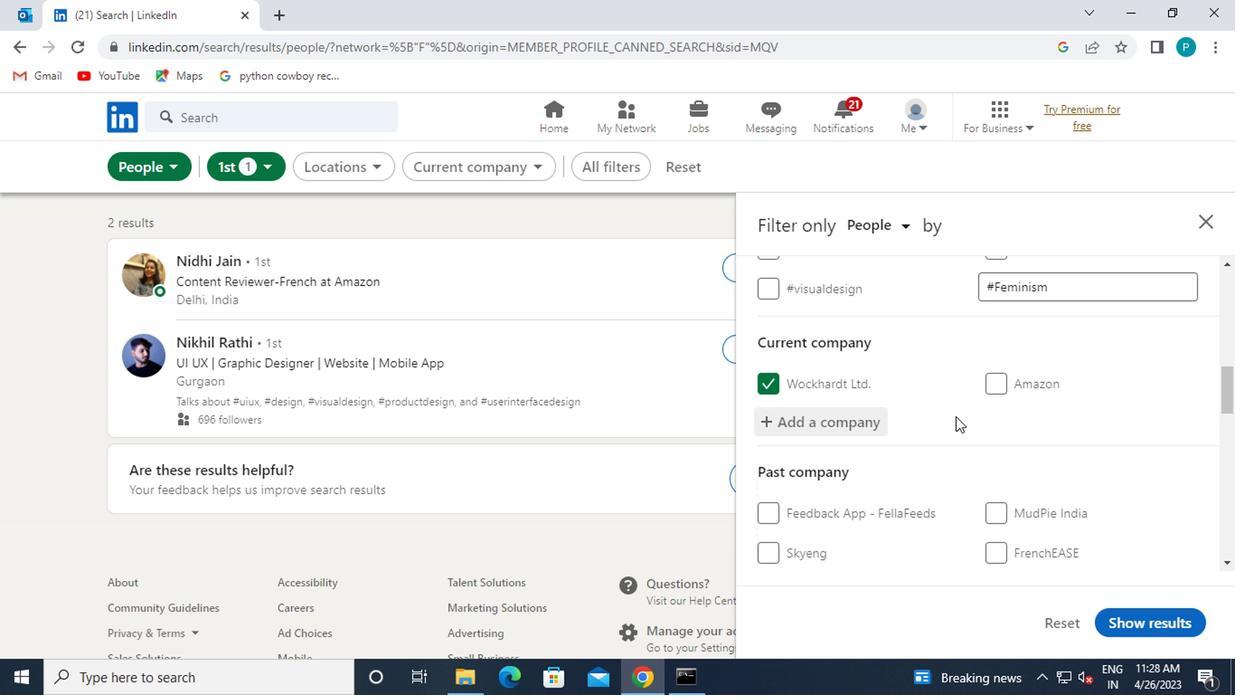 
Action: Mouse scrolled (744, 359) with delta (0, 0)
Screenshot: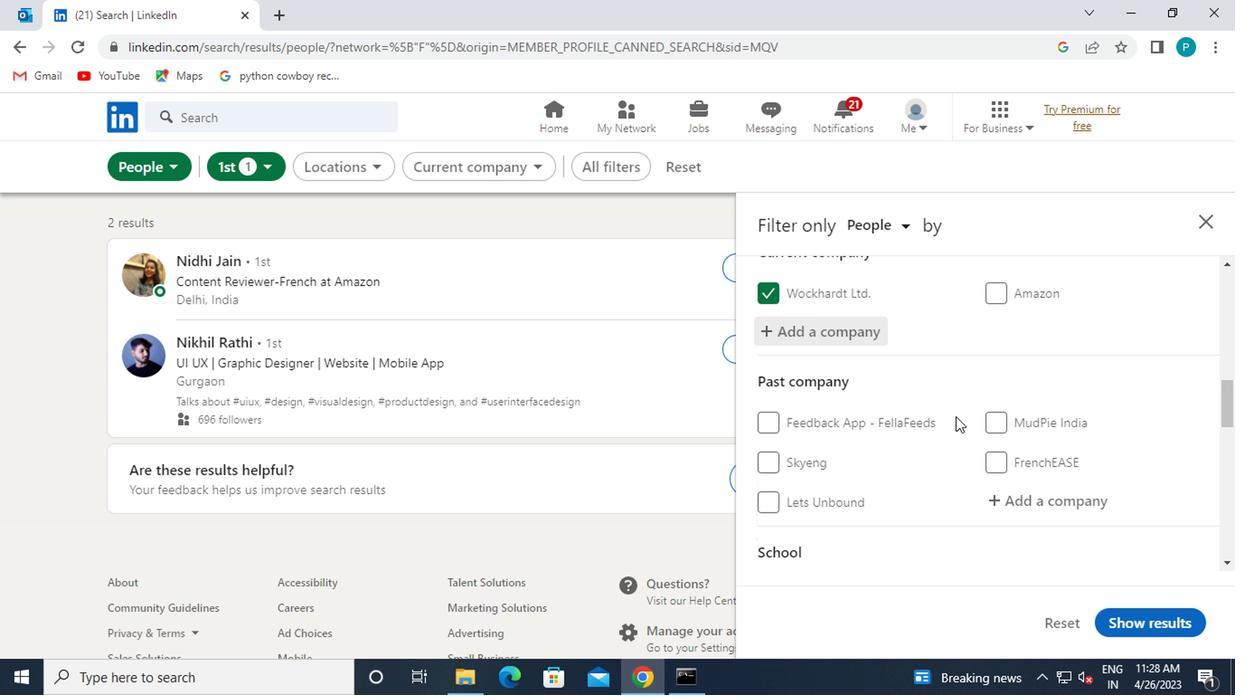 
Action: Mouse scrolled (744, 359) with delta (0, 0)
Screenshot: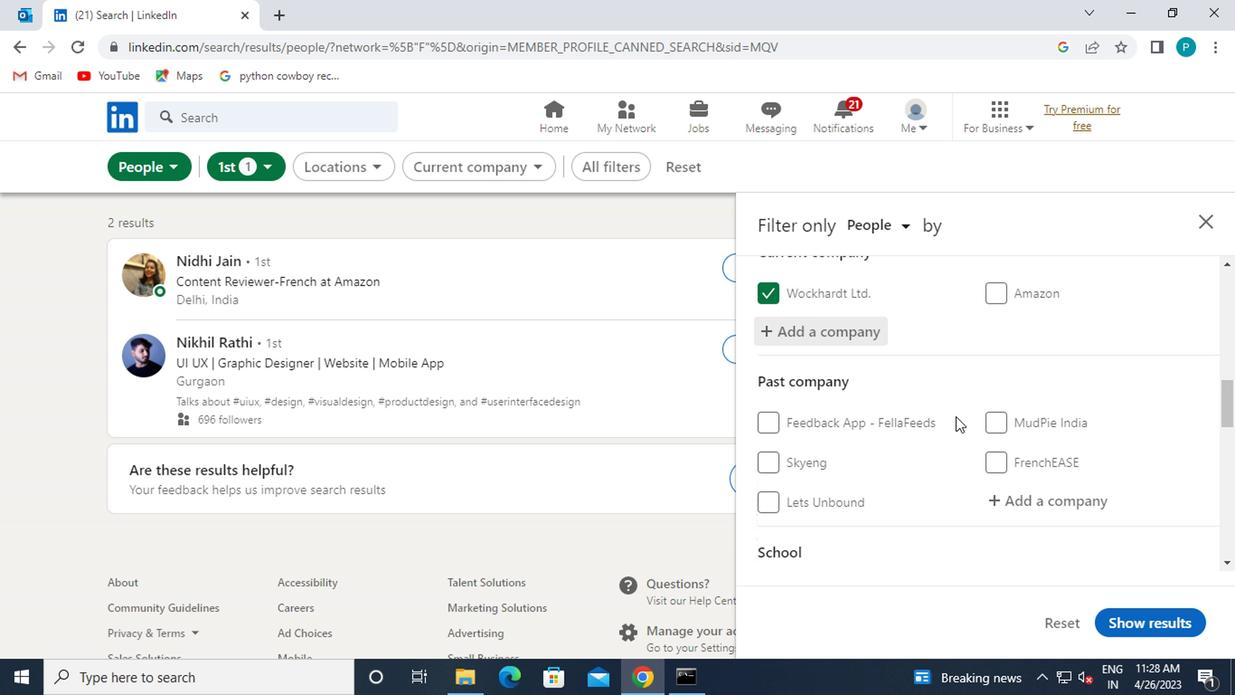 
Action: Mouse moved to (806, 438)
Screenshot: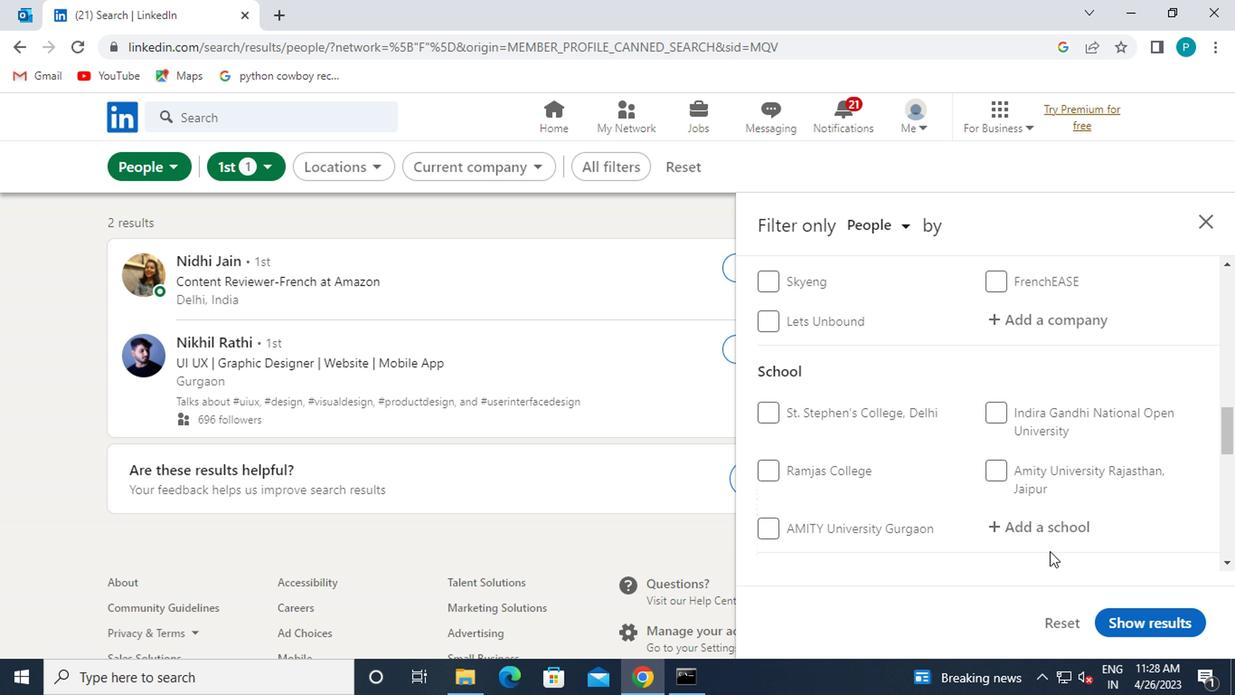 
Action: Mouse pressed left at (806, 438)
Screenshot: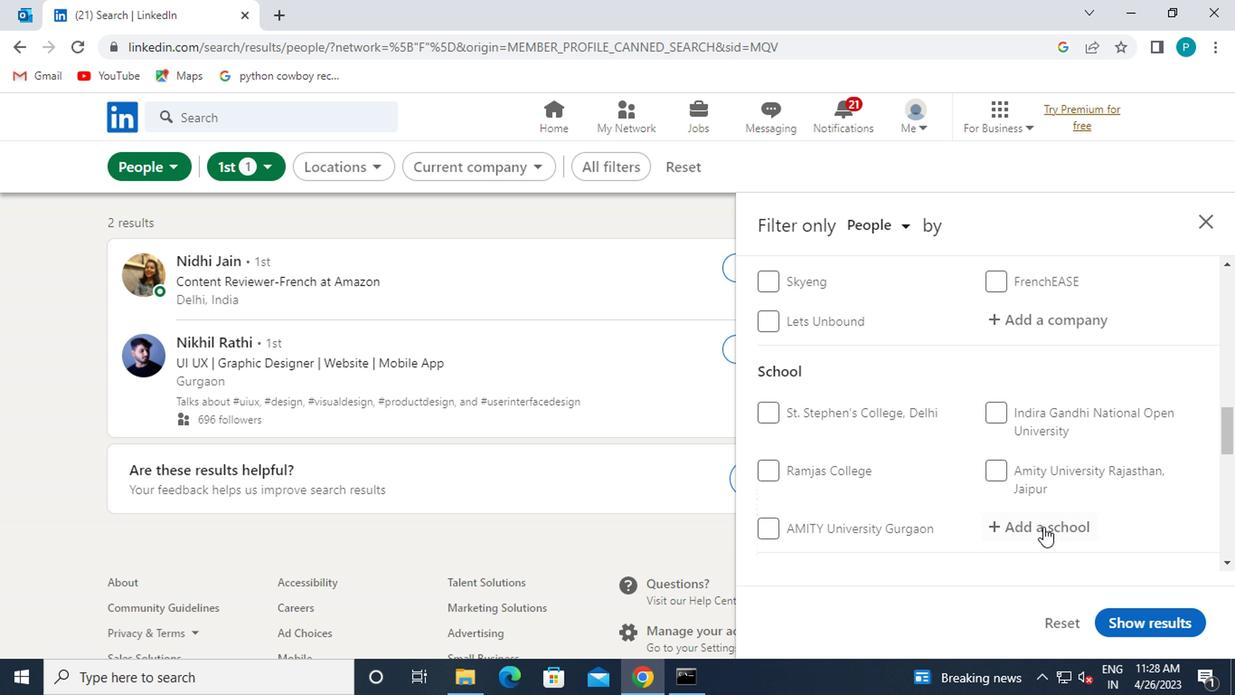
Action: Mouse moved to (806, 438)
Screenshot: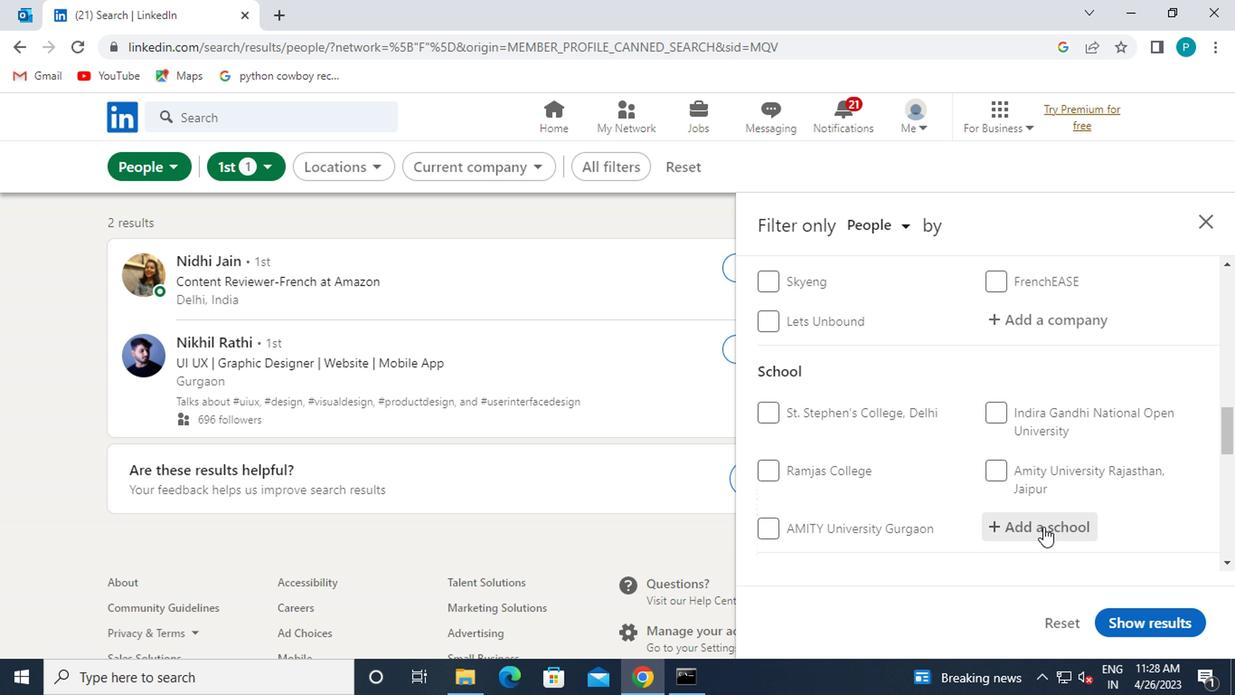 
Action: Key pressed <Key.caps_lock>K<Key.caps_lock>ESHAV<Key.space>
Screenshot: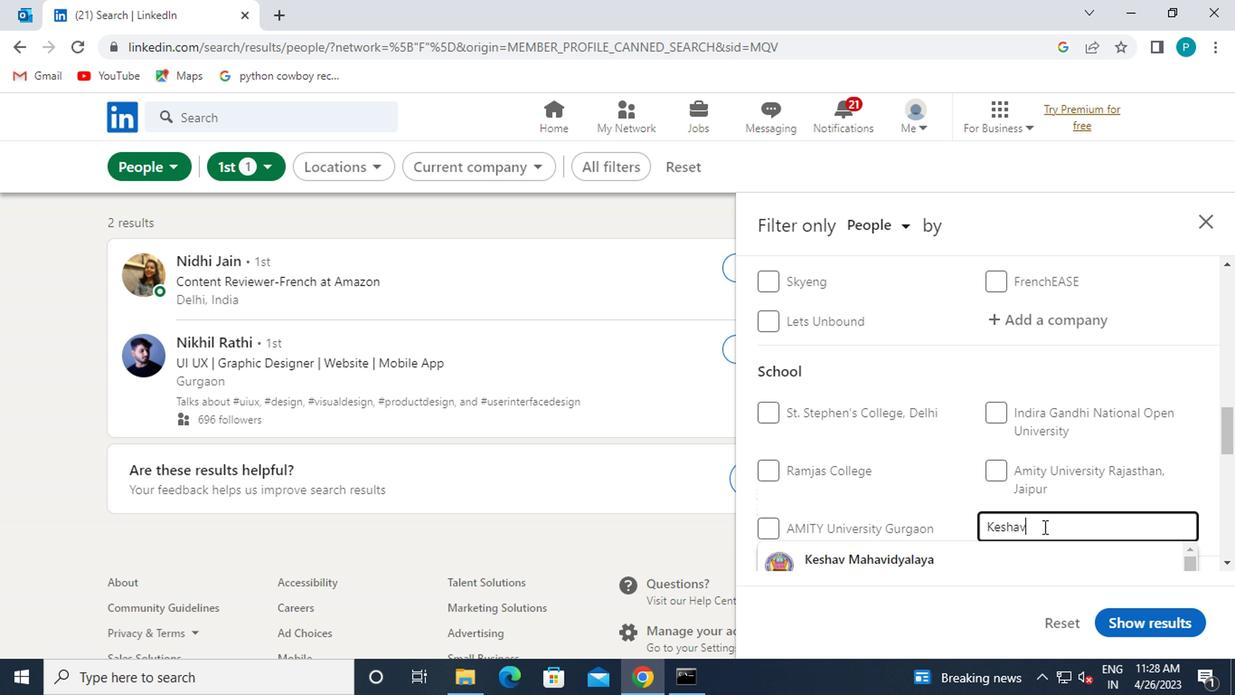 
Action: Mouse moved to (687, 507)
Screenshot: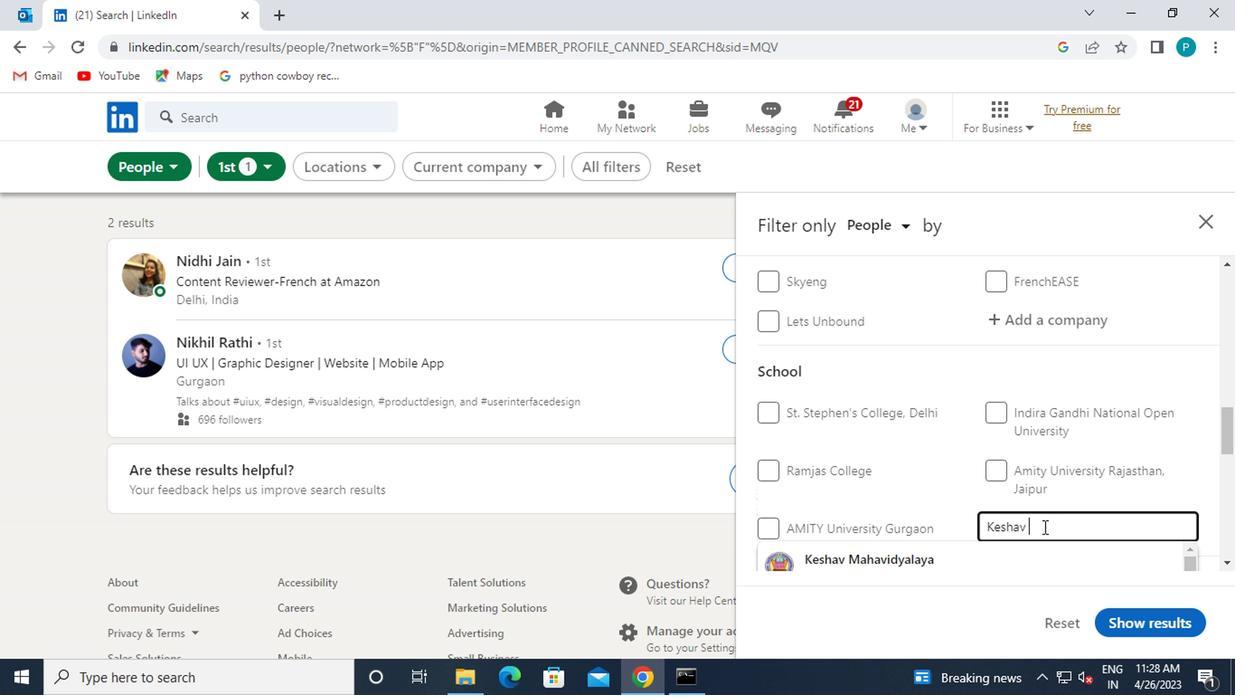 
Action: Key pressed <Key.caps_lock>M<Key.caps_lock>AH
Screenshot: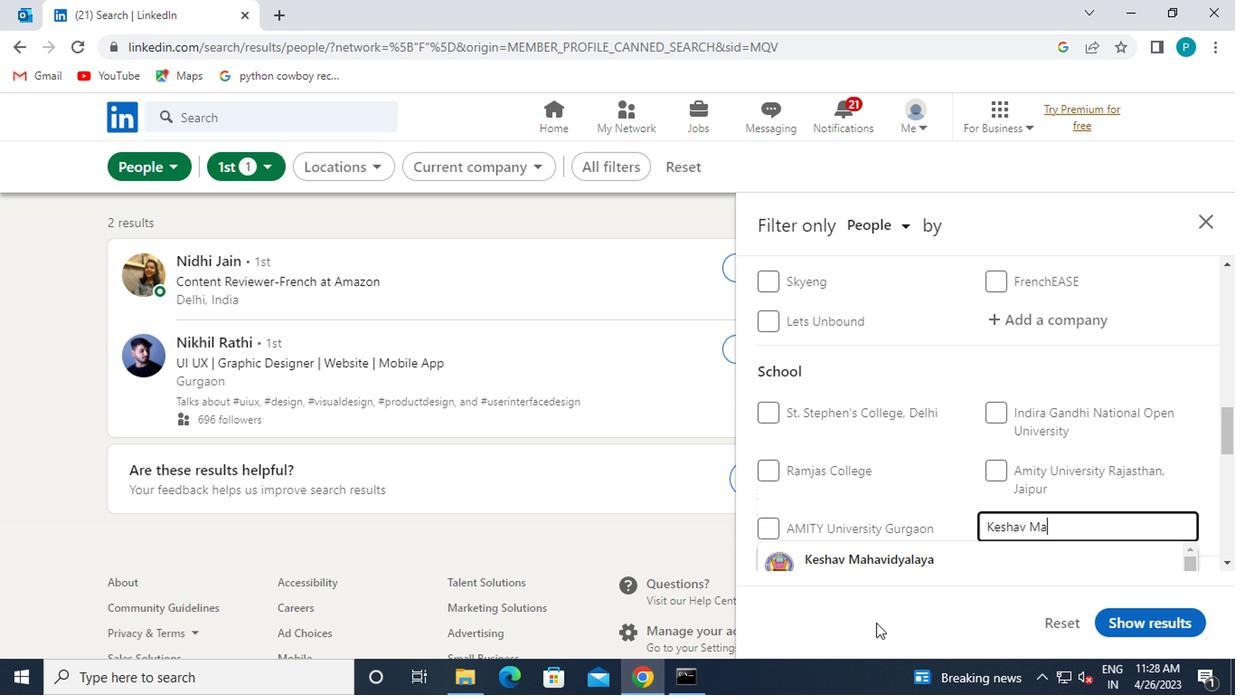 
Action: Mouse moved to (655, 419)
Screenshot: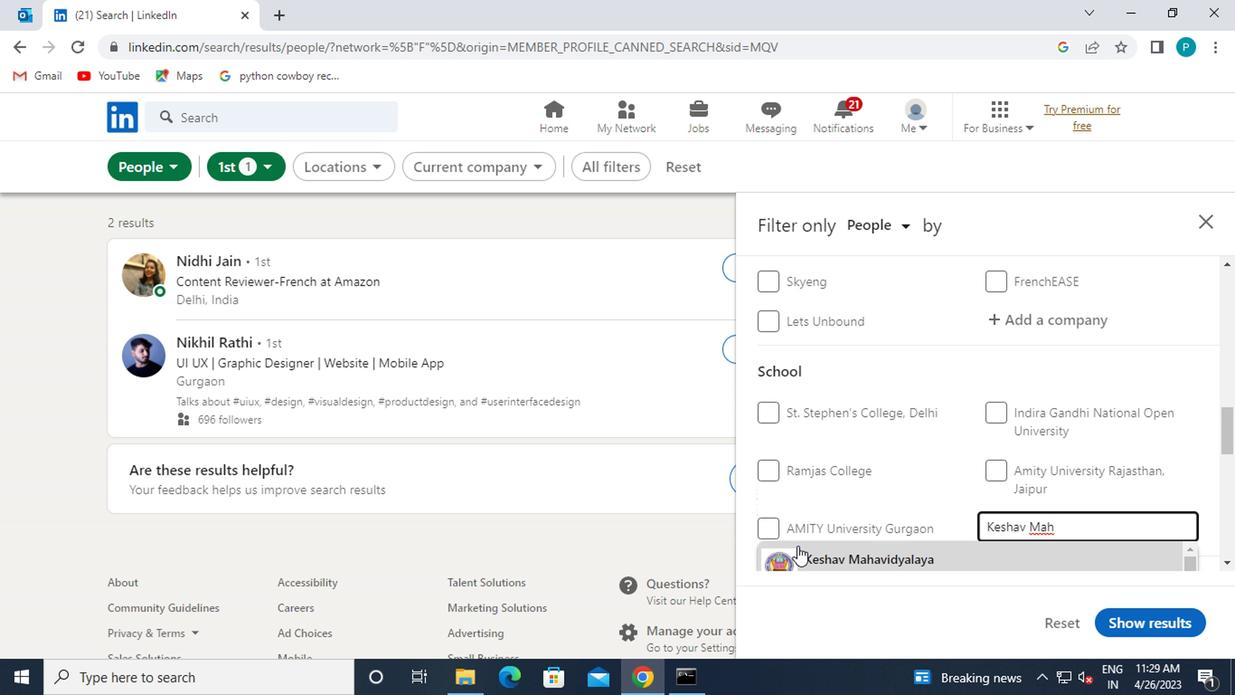 
Action: Mouse scrolled (655, 418) with delta (0, 0)
Screenshot: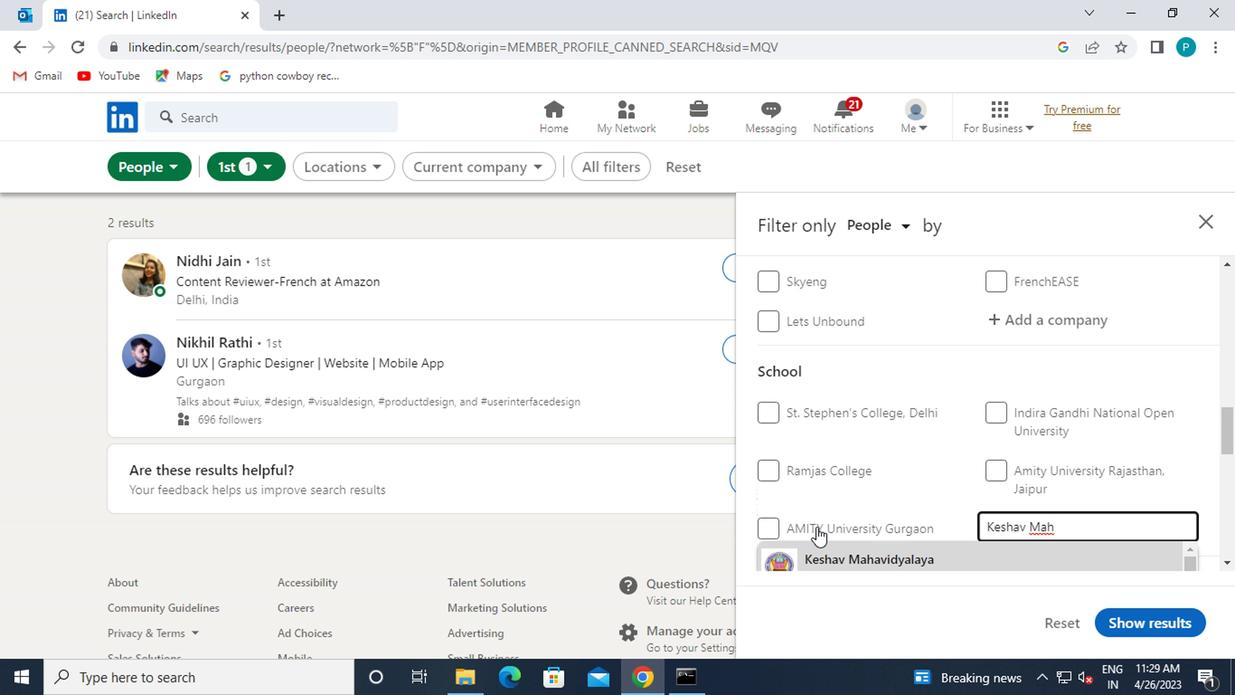 
Action: Mouse moved to (678, 411)
Screenshot: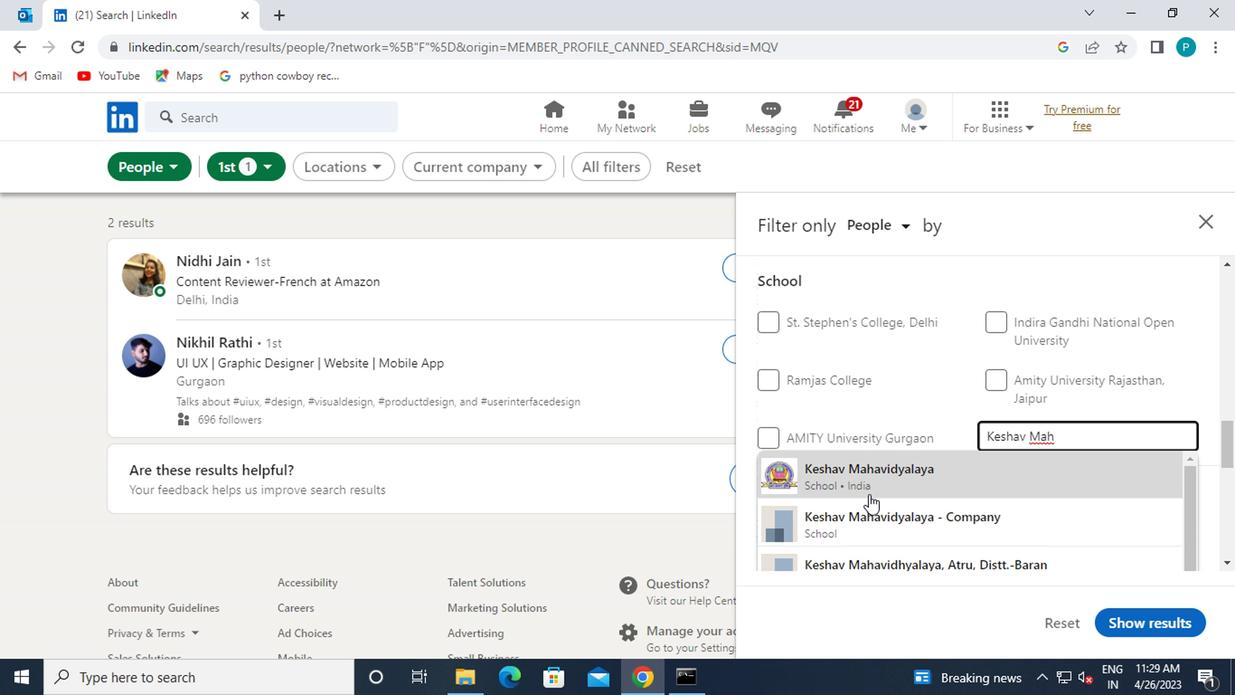 
Action: Mouse pressed left at (678, 411)
Screenshot: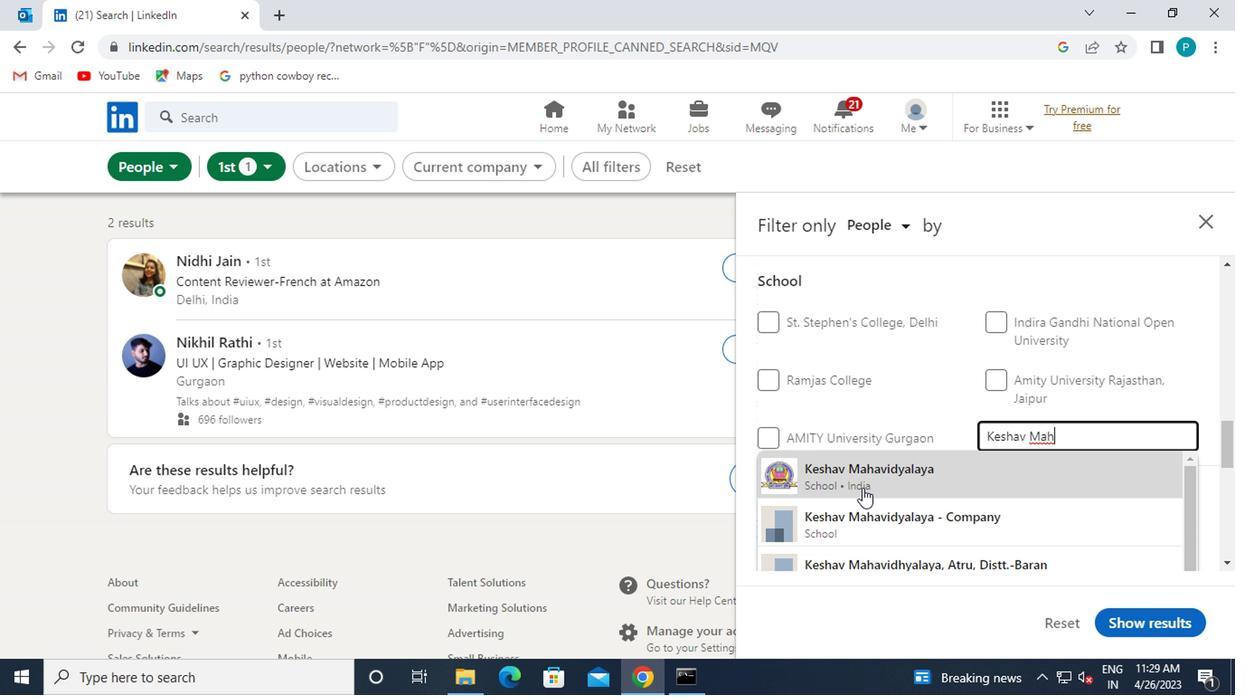 
Action: Mouse scrolled (678, 410) with delta (0, 0)
Screenshot: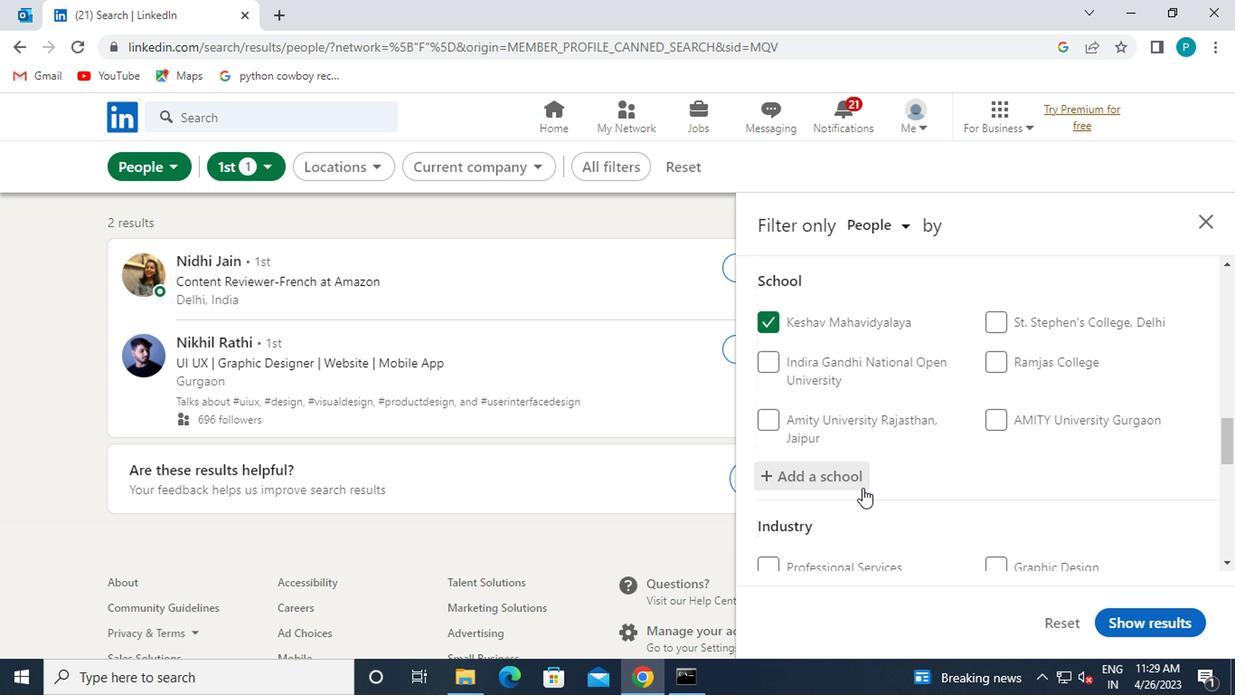 
Action: Mouse scrolled (678, 410) with delta (0, 0)
Screenshot: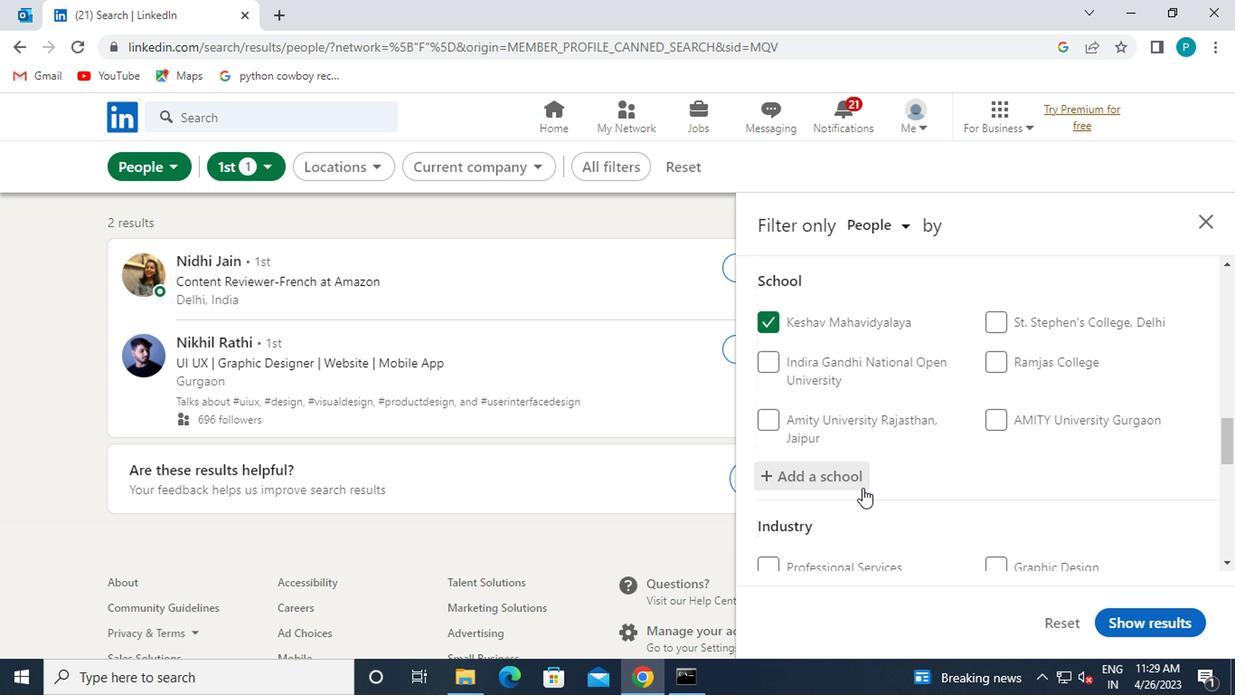 
Action: Mouse scrolled (678, 410) with delta (0, 0)
Screenshot: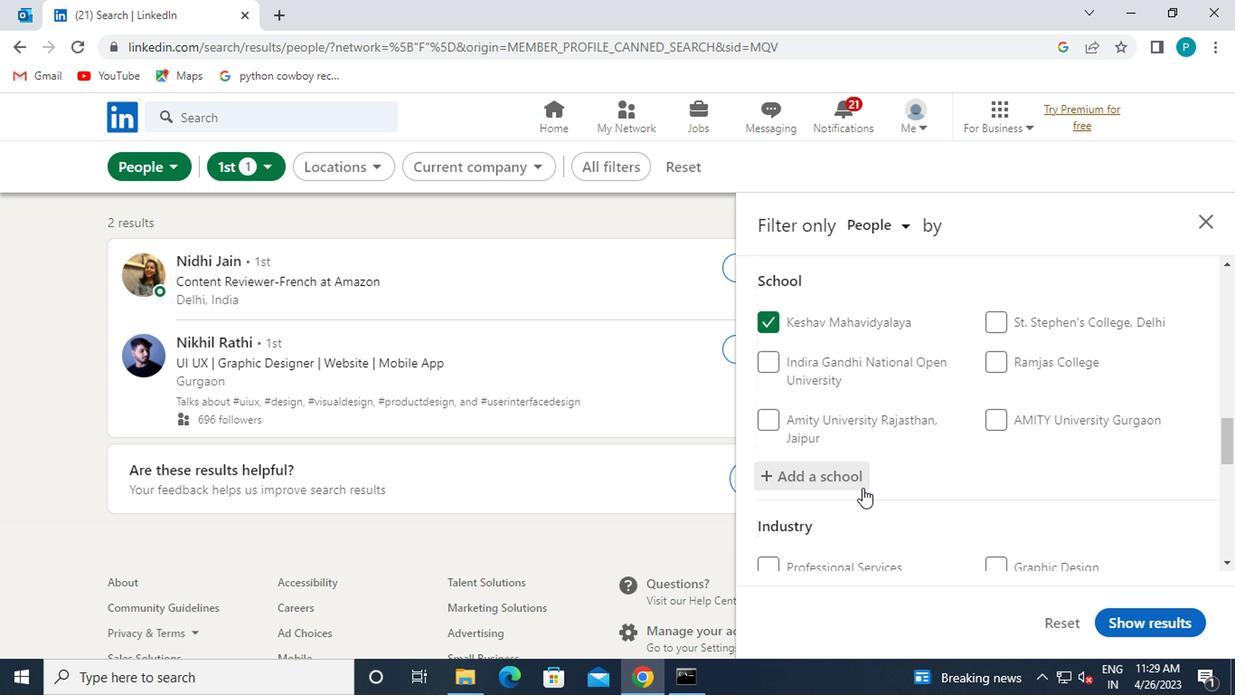 
Action: Mouse scrolled (678, 411) with delta (0, 0)
Screenshot: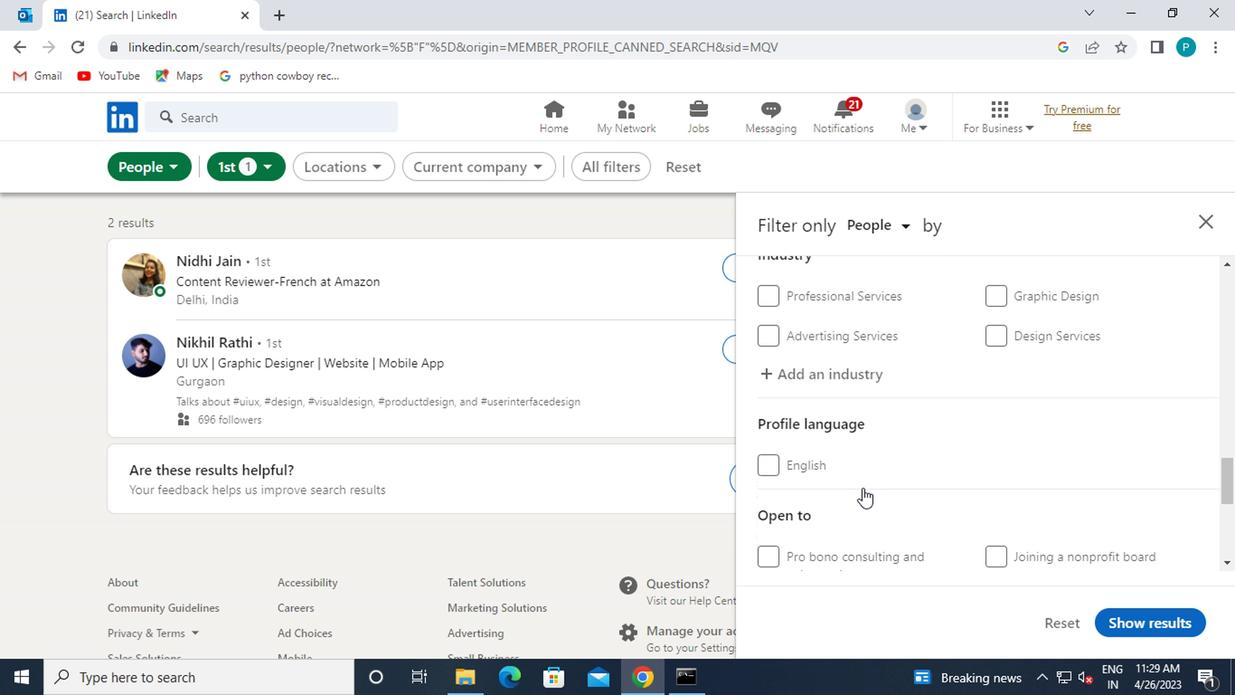 
Action: Mouse moved to (655, 395)
Screenshot: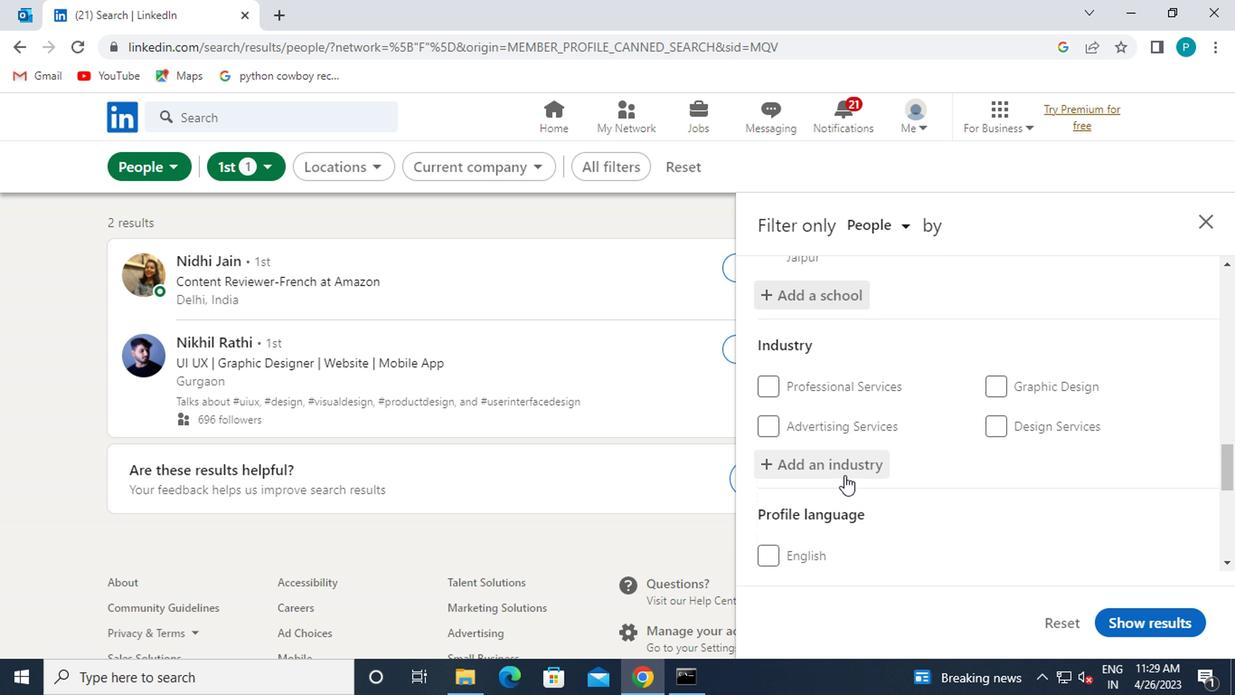 
Action: Mouse pressed left at (655, 395)
Screenshot: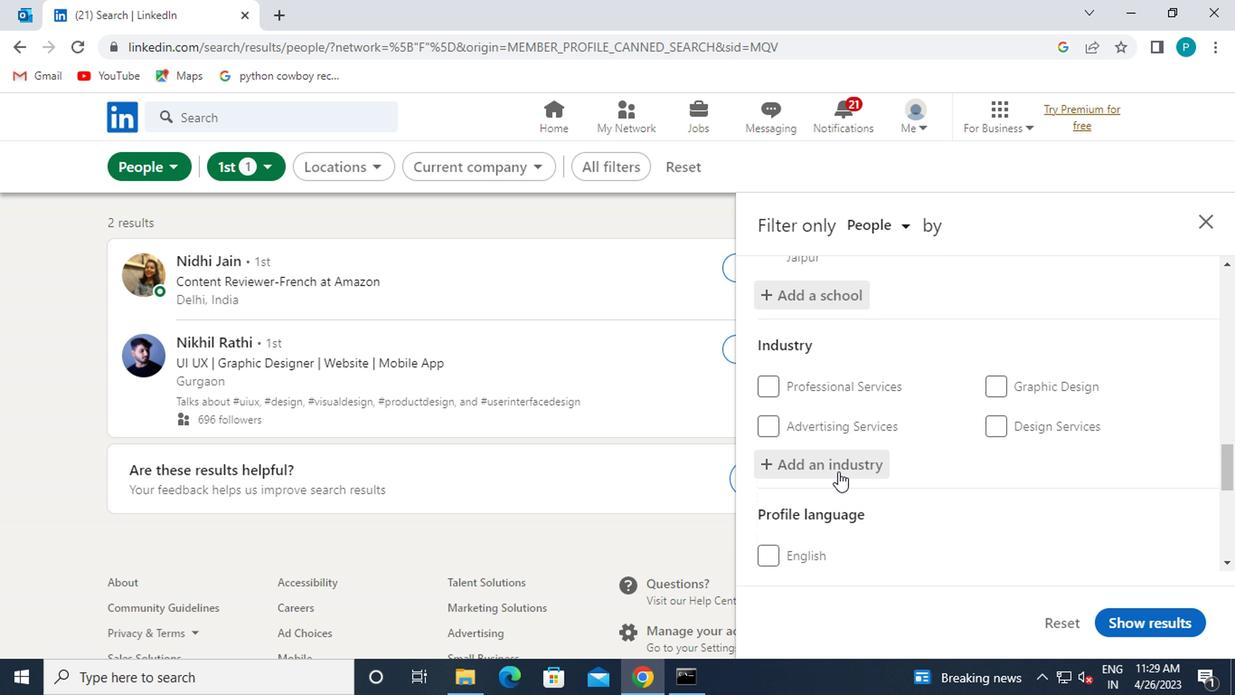 
Action: Mouse moved to (660, 413)
Screenshot: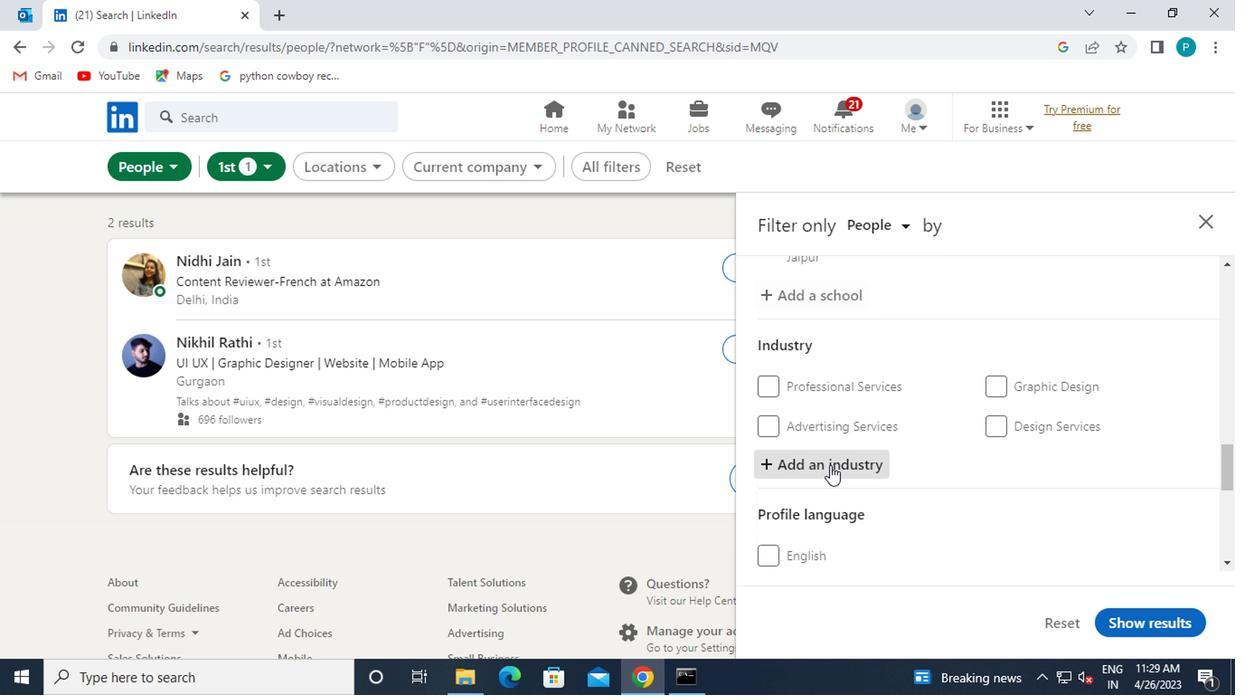 
Action: Key pressed SPORTS
Screenshot: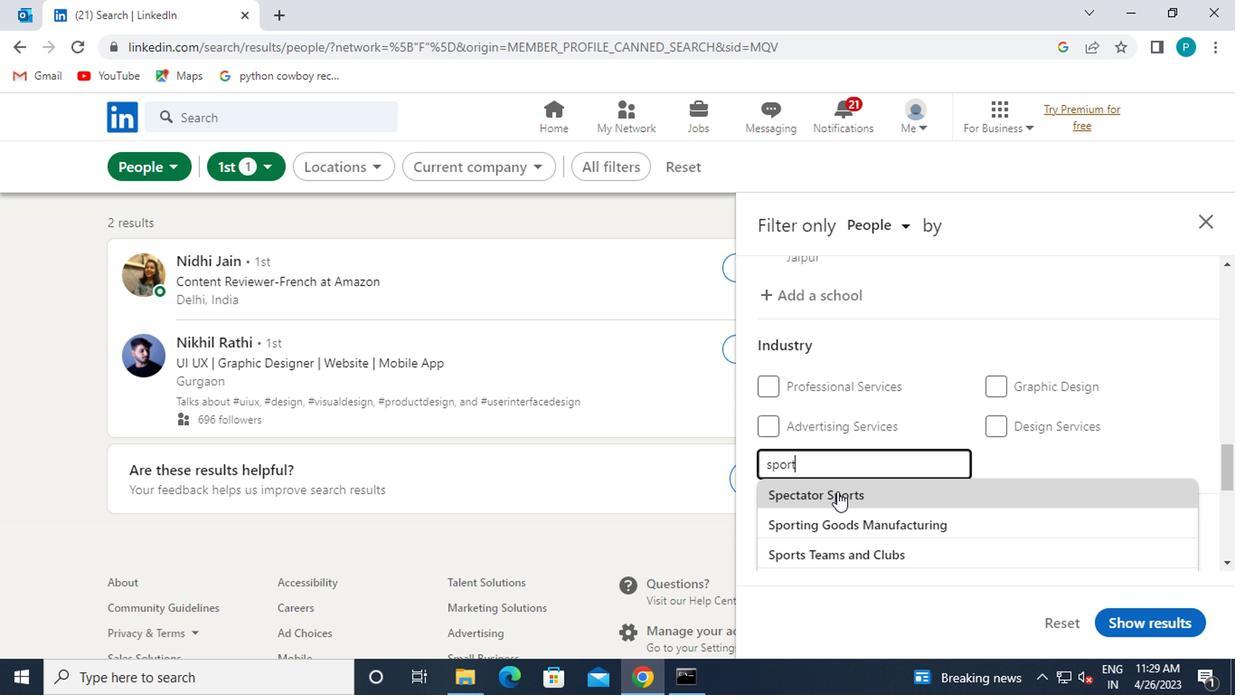 
Action: Mouse scrolled (660, 413) with delta (0, 0)
Screenshot: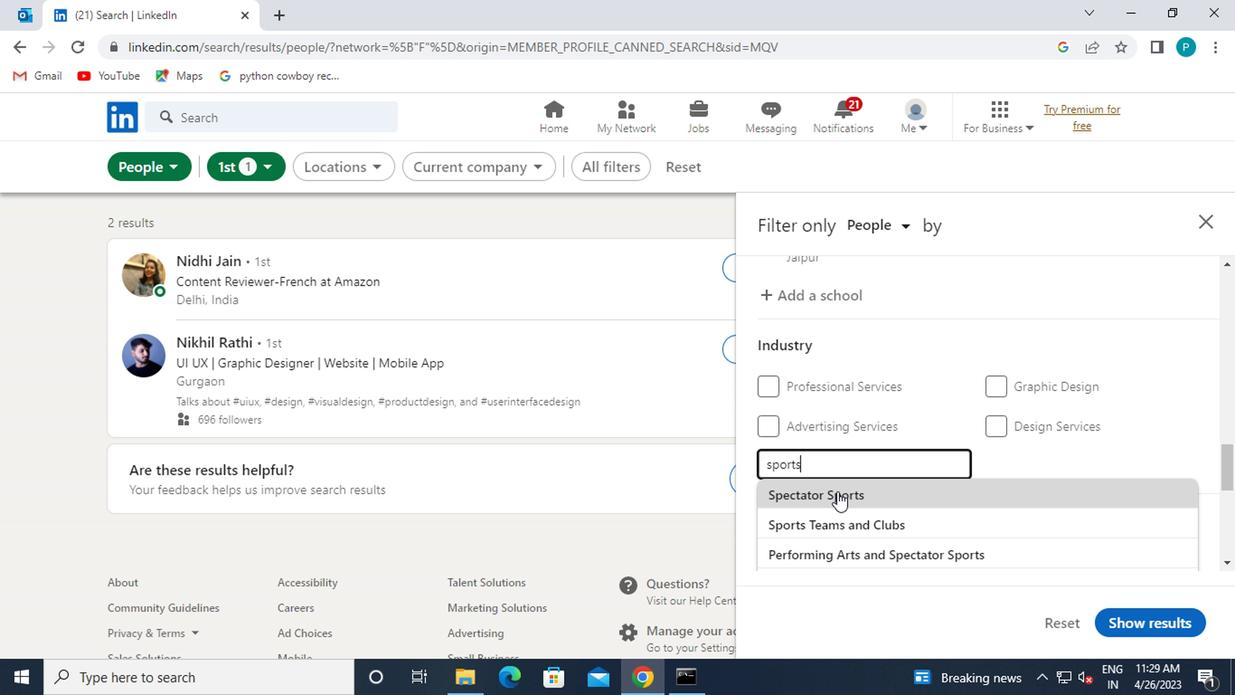 
Action: Mouse pressed left at (660, 413)
Screenshot: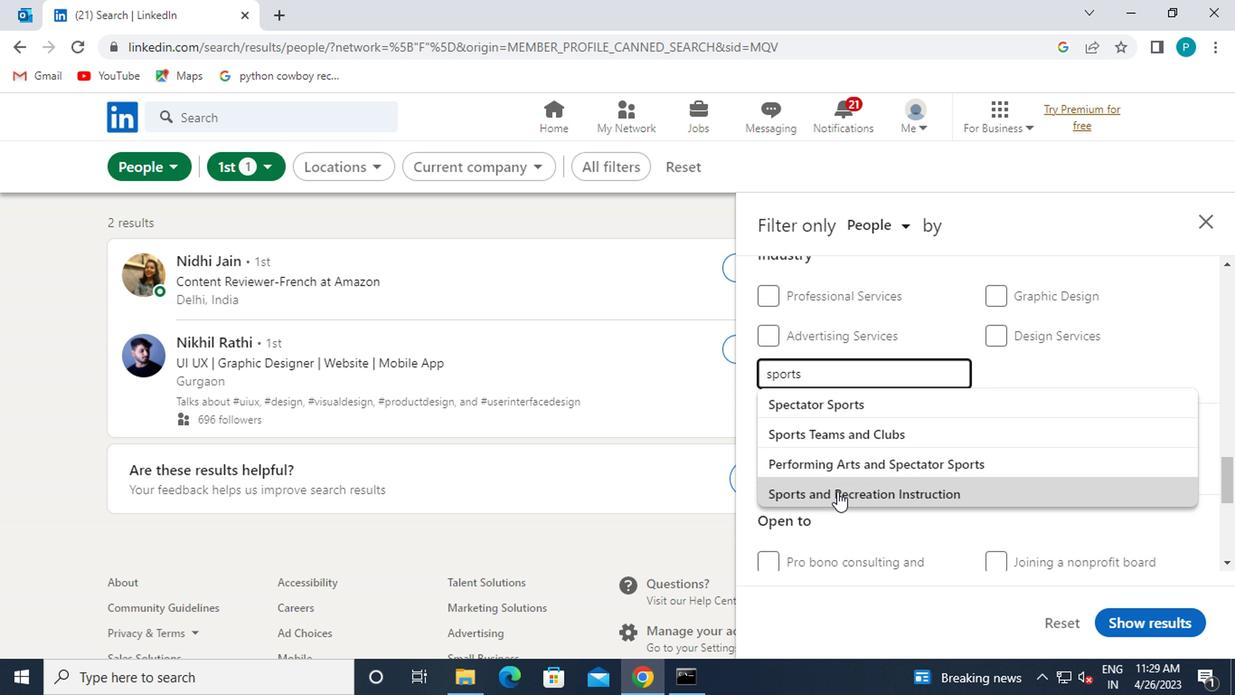
Action: Mouse scrolled (660, 413) with delta (0, 0)
Screenshot: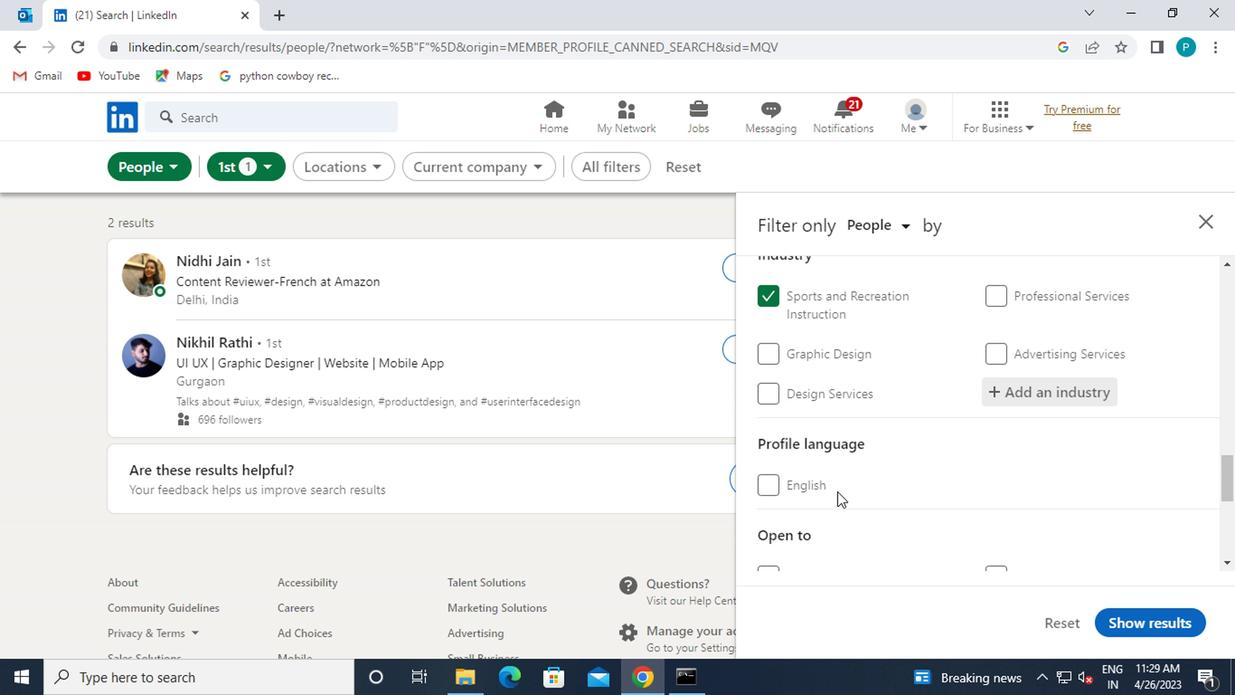 
Action: Mouse scrolled (660, 413) with delta (0, 0)
Screenshot: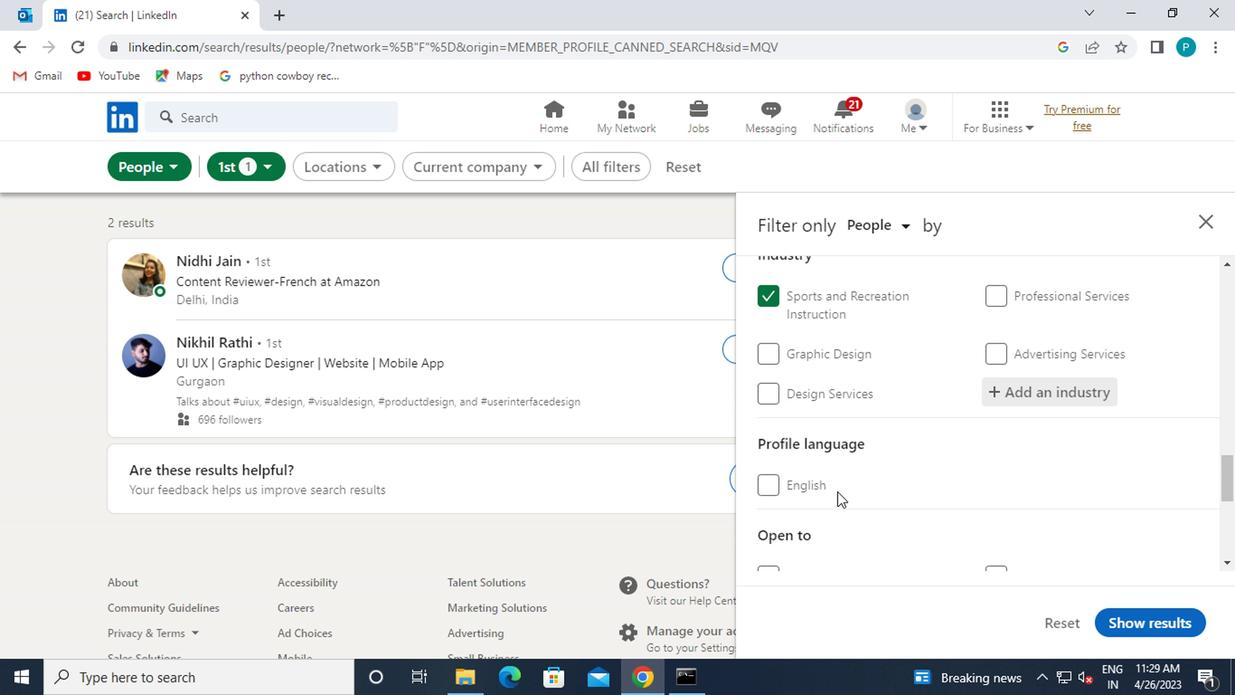 
Action: Mouse moved to (629, 420)
Screenshot: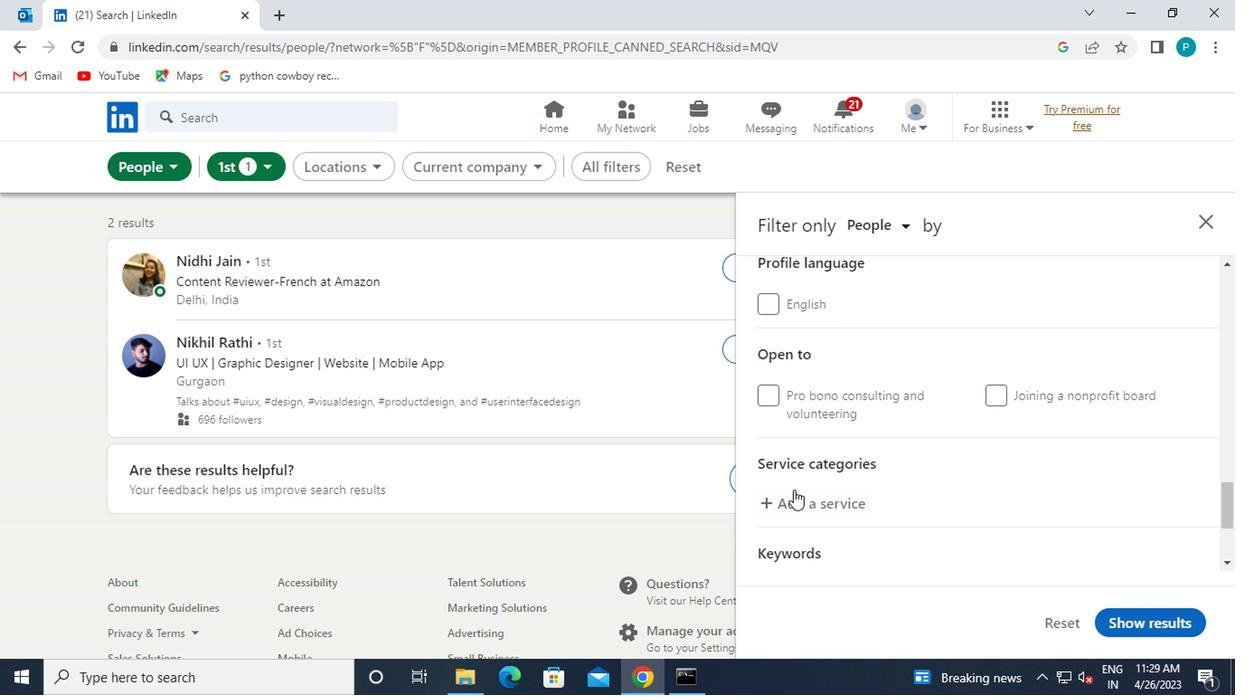 
Action: Mouse pressed left at (629, 420)
Screenshot: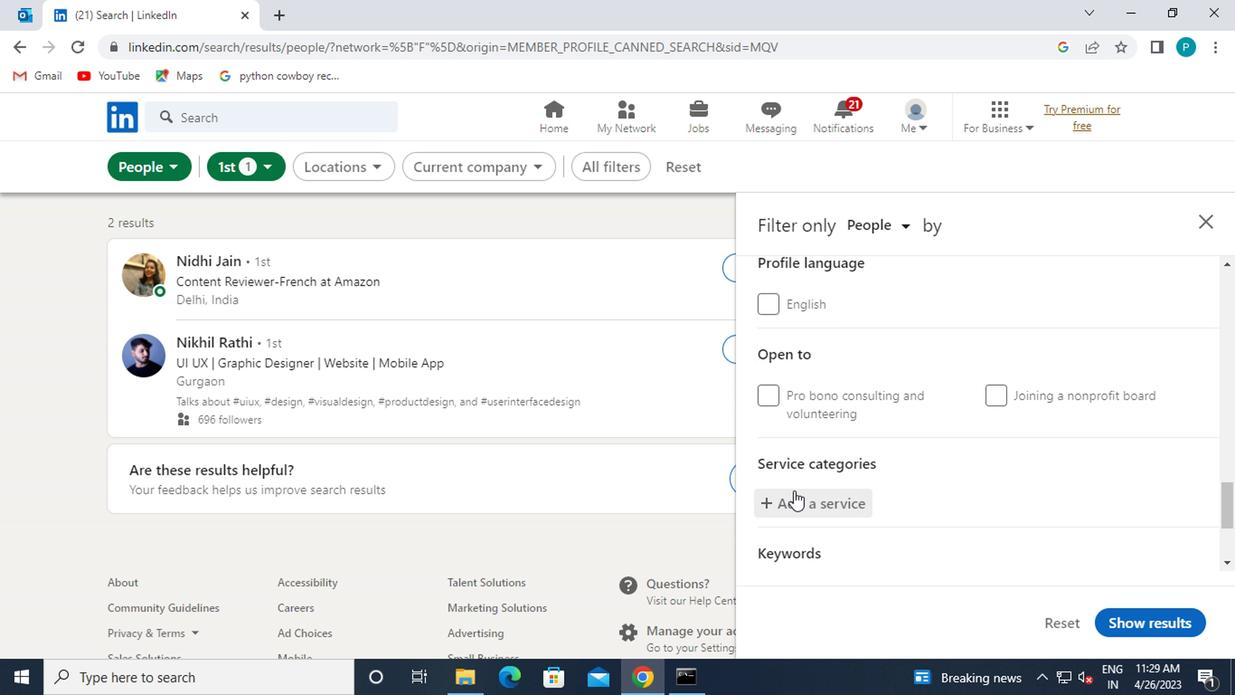 
Action: Mouse moved to (628, 421)
Screenshot: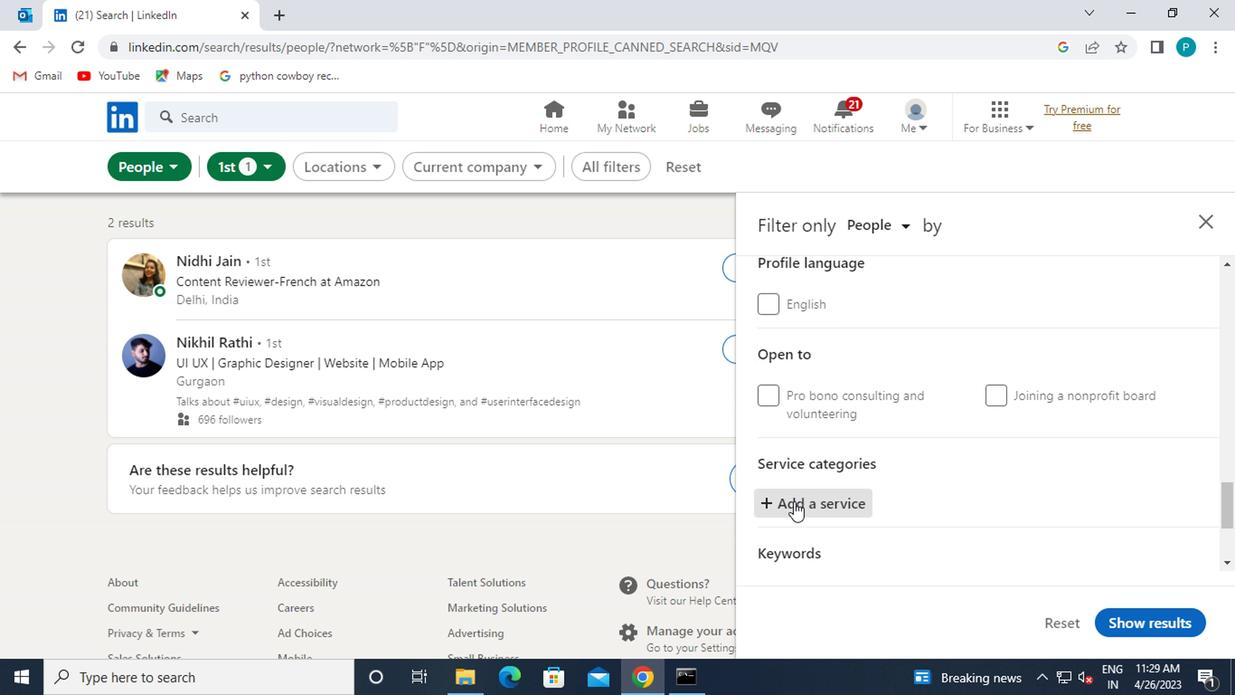 
Action: Key pressed <Key.caps_lock>W<Key.caps_lock>P<Key.backspace>ORD
Screenshot: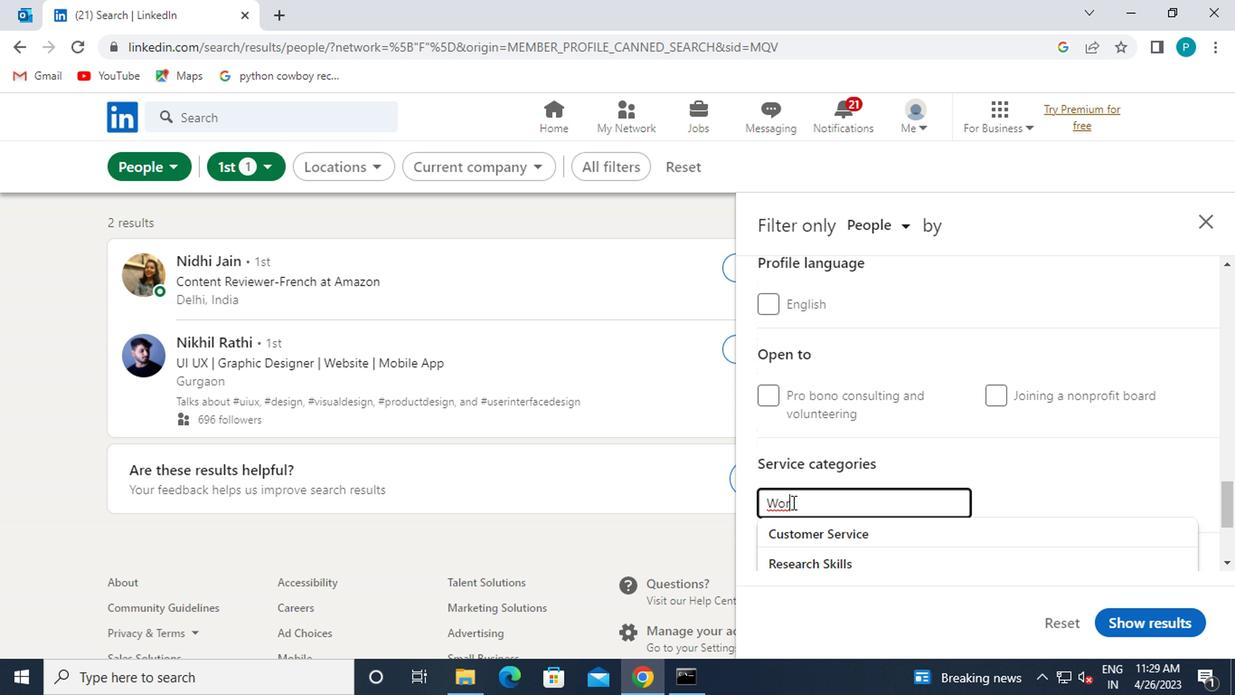 
Action: Mouse moved to (642, 437)
Screenshot: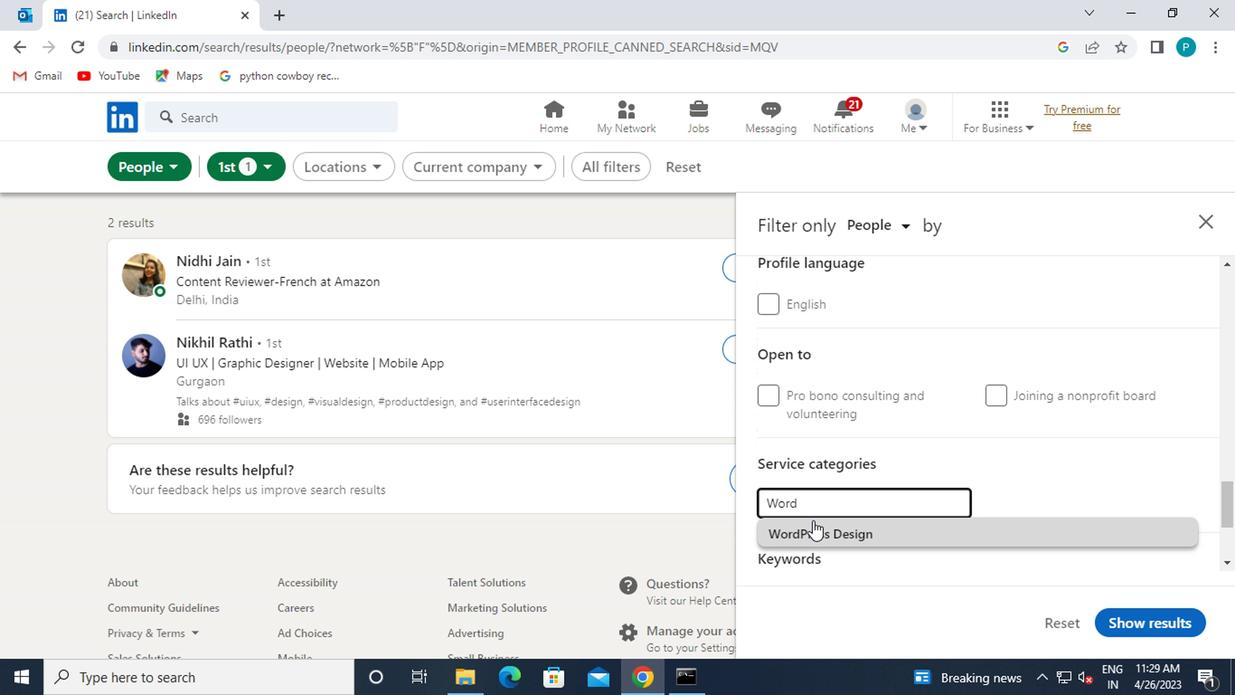 
Action: Mouse pressed left at (642, 437)
Screenshot: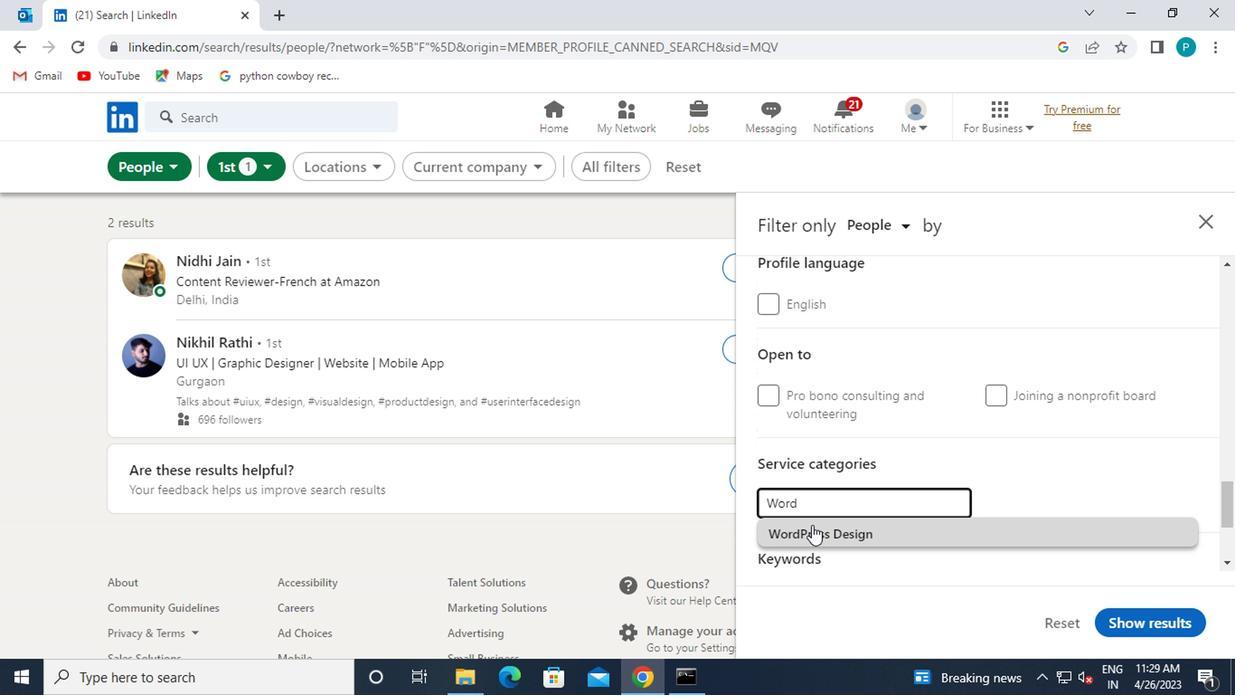 
Action: Mouse scrolled (642, 436) with delta (0, 0)
Screenshot: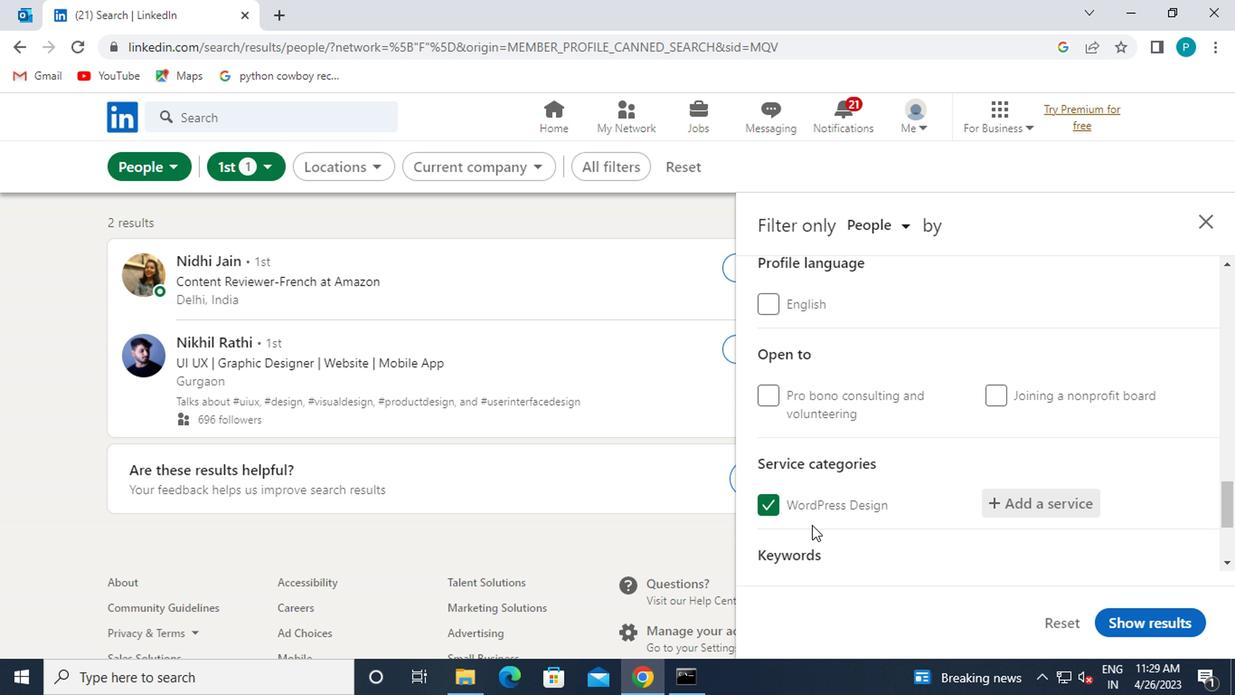 
Action: Mouse scrolled (642, 436) with delta (0, 0)
Screenshot: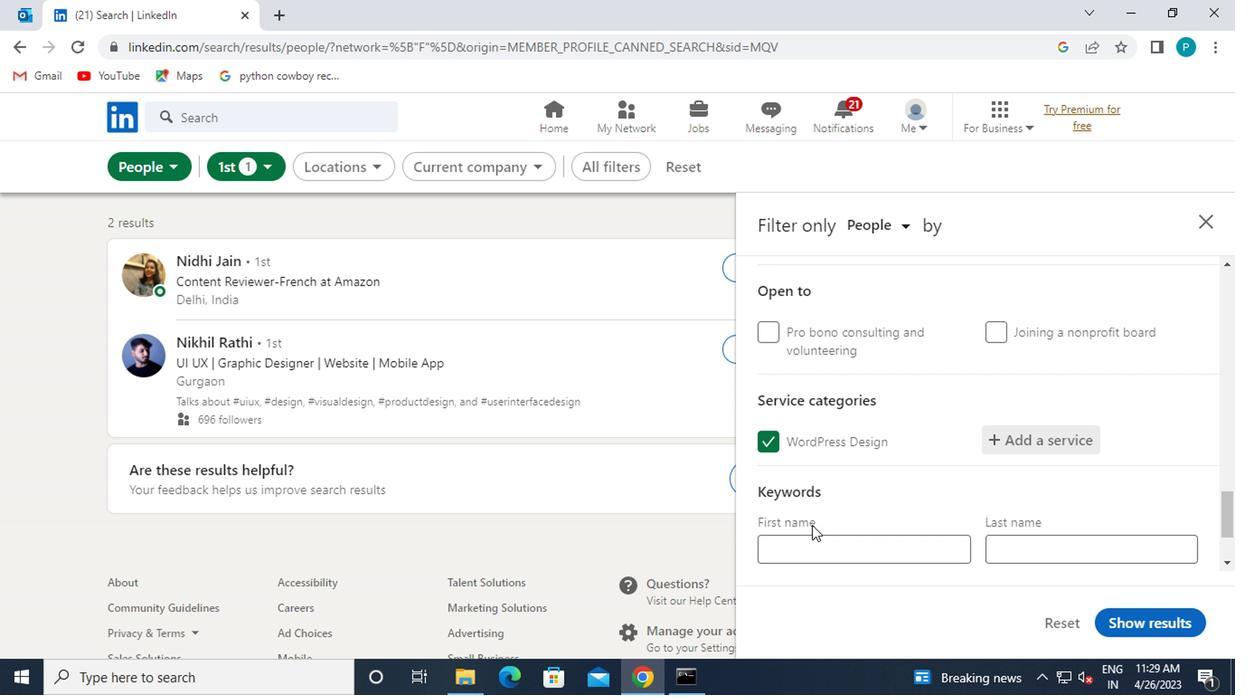 
Action: Mouse moved to (639, 417)
Screenshot: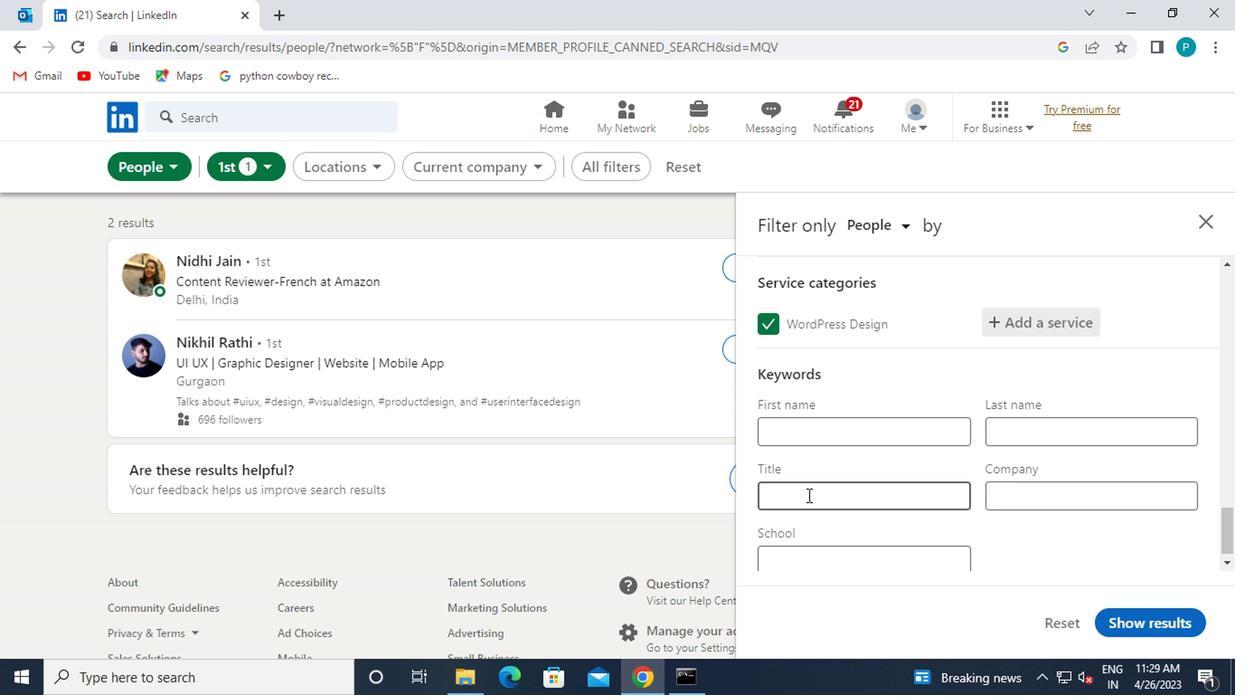 
Action: Mouse pressed left at (639, 417)
Screenshot: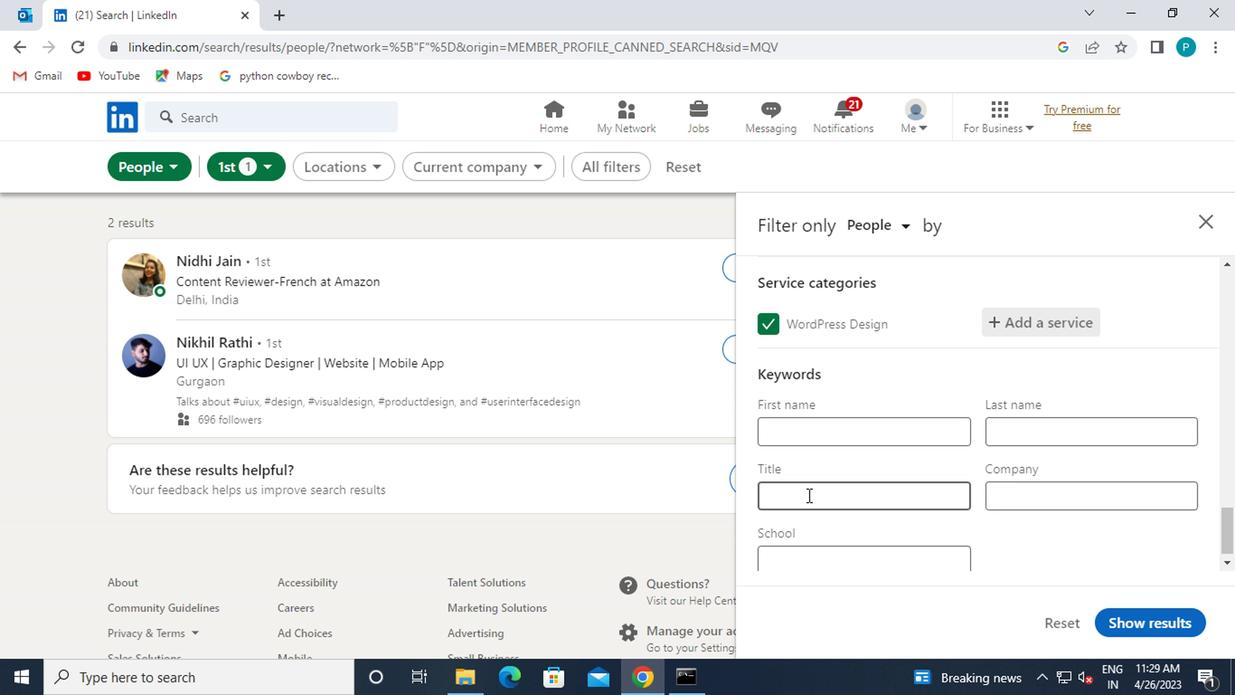 
Action: Key pressed <Key.caps_lock>B<Key.caps_lock>USINESS
Screenshot: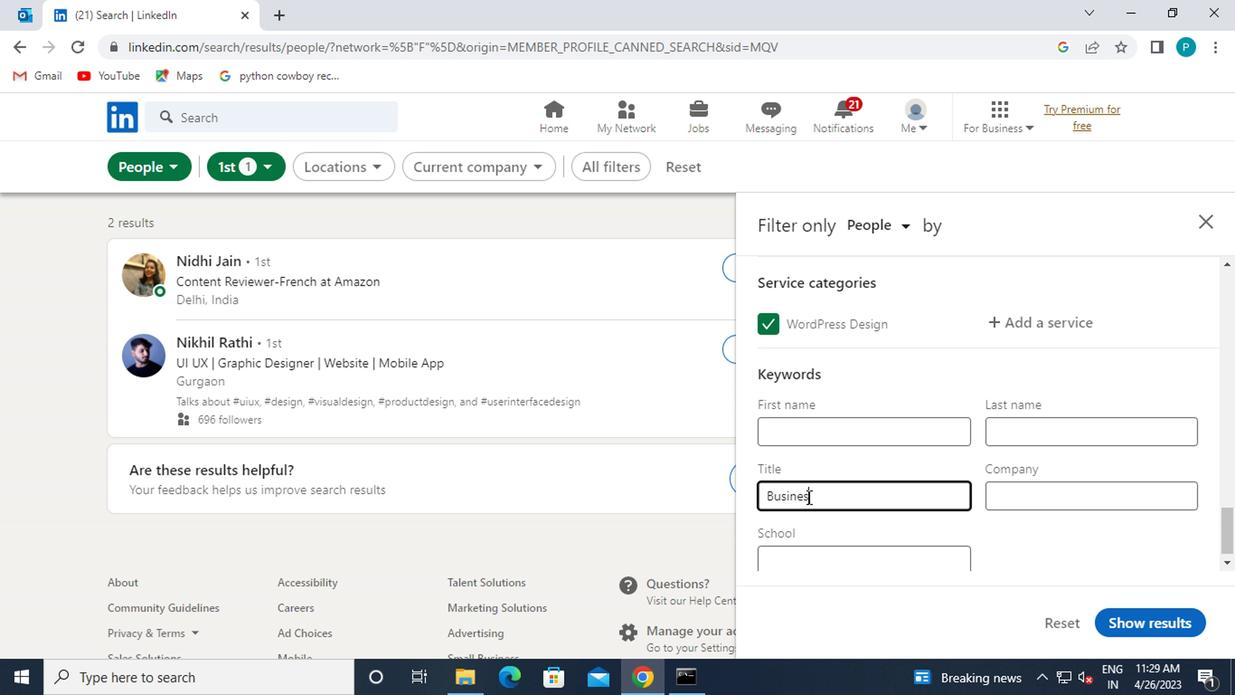
Action: Mouse moved to (639, 417)
Screenshot: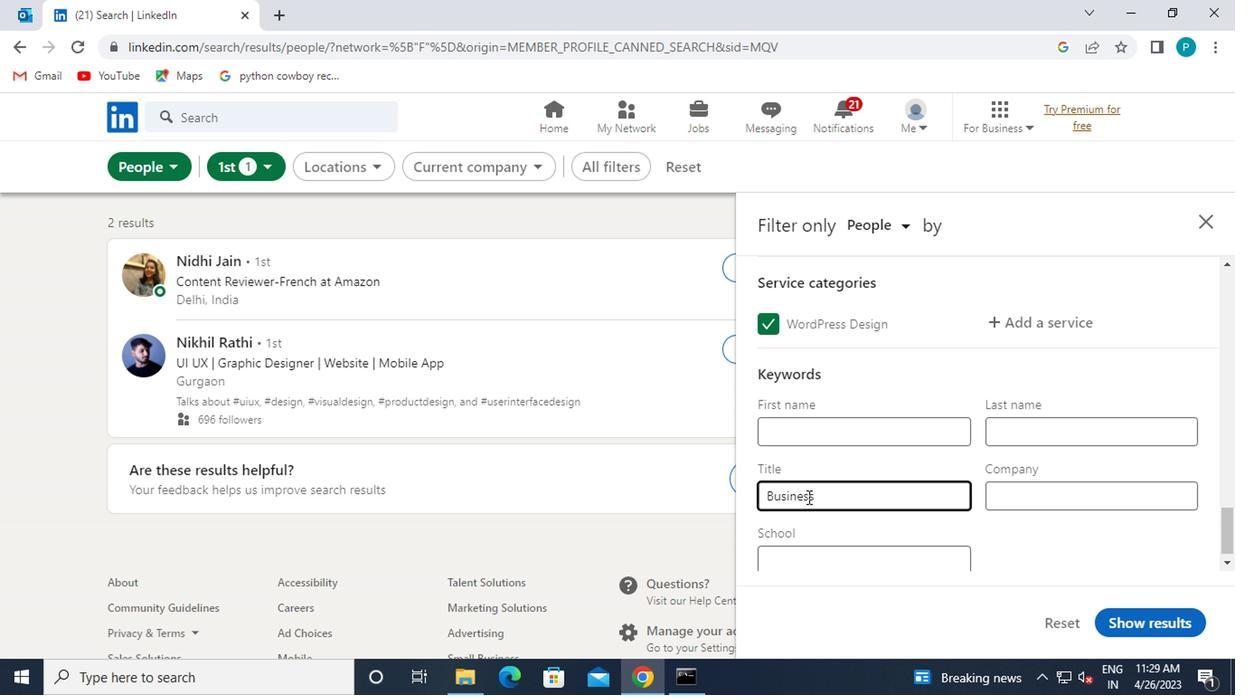 
Action: Key pressed <Key.space><Key.caps_lock>M<Key.caps_lock>ANAGER
Screenshot: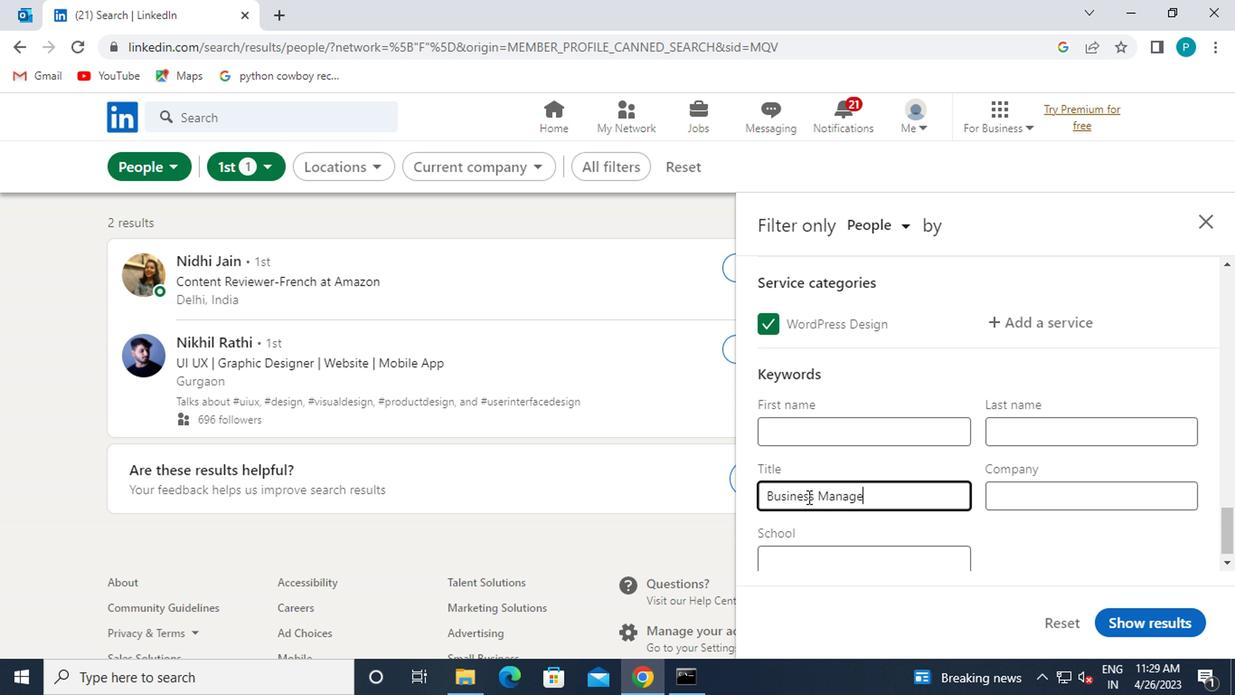 
Action: Mouse moved to (882, 511)
Screenshot: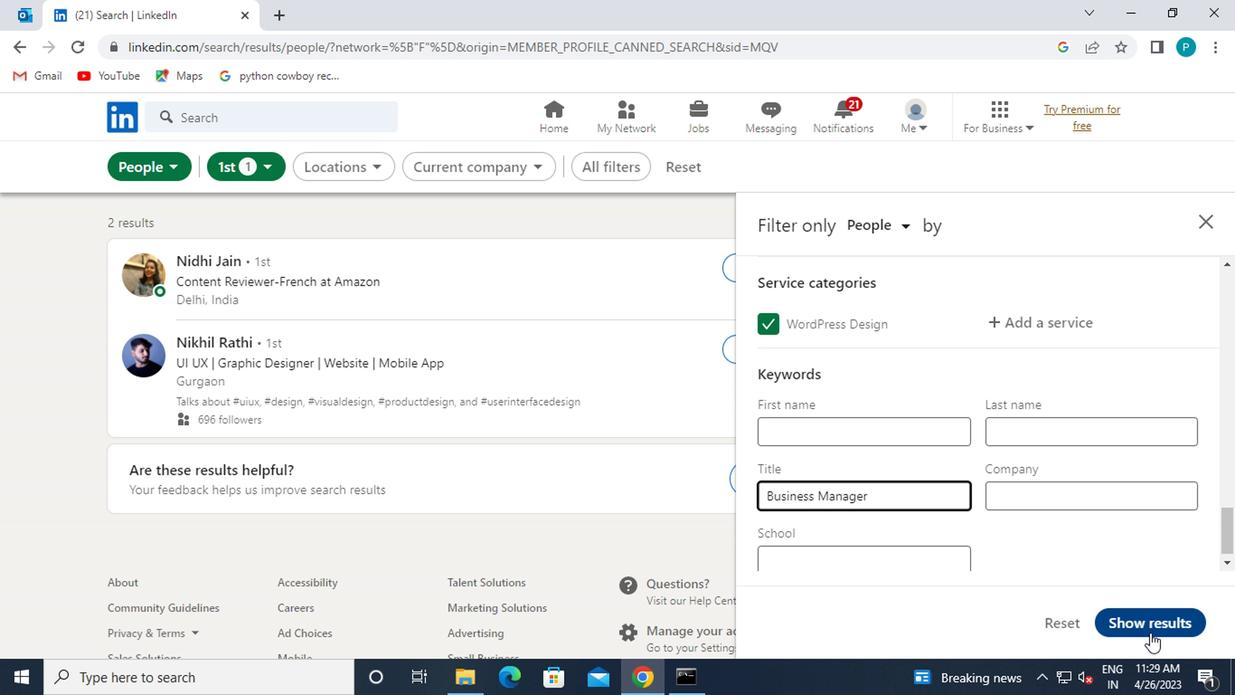 
Action: Mouse pressed left at (882, 511)
Screenshot: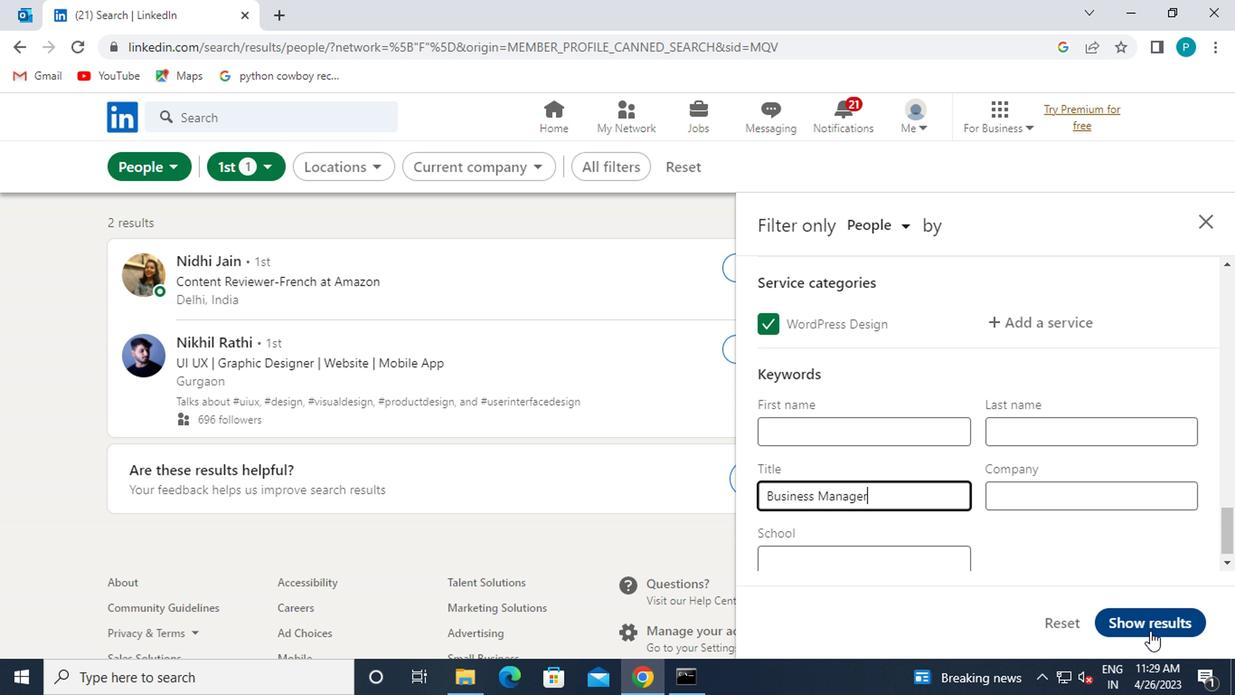 
